 Task: Search one way flight ticket for 5 adults, 2 children, 1 infant in seat and 2 infants on lap in economy from El Paso: El Paso International Airport to Evansville: Evansville Regional Airport on 8-3-2023. Number of bags: 6 checked bags. Price is upto 55000. Outbound departure time preference is 15:15.
Action: Mouse moved to (348, 137)
Screenshot: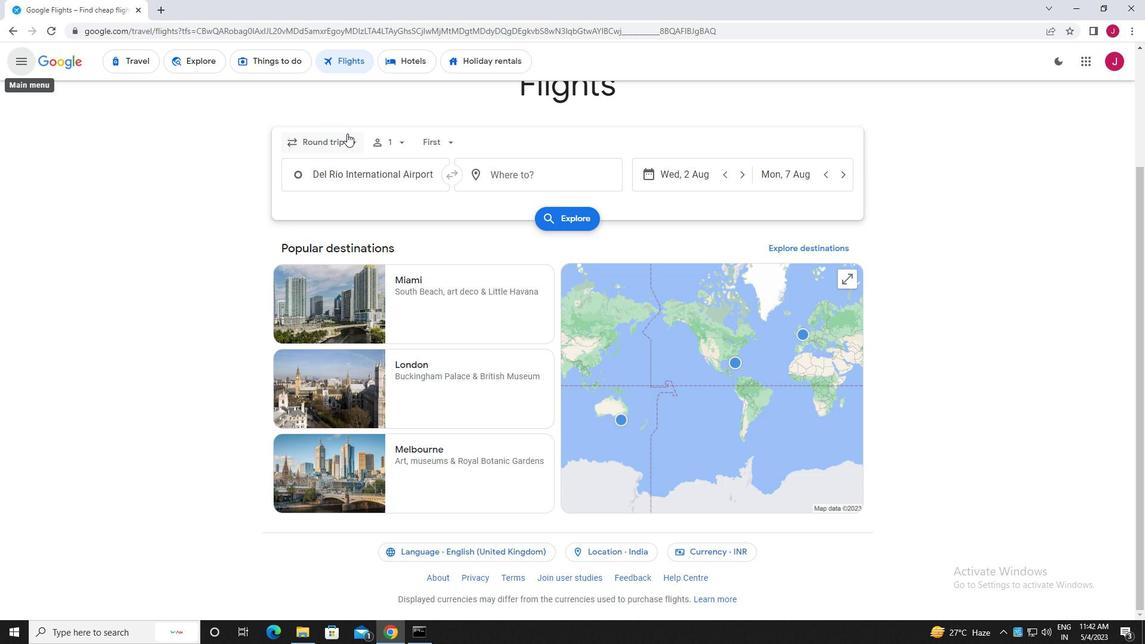 
Action: Mouse pressed left at (348, 137)
Screenshot: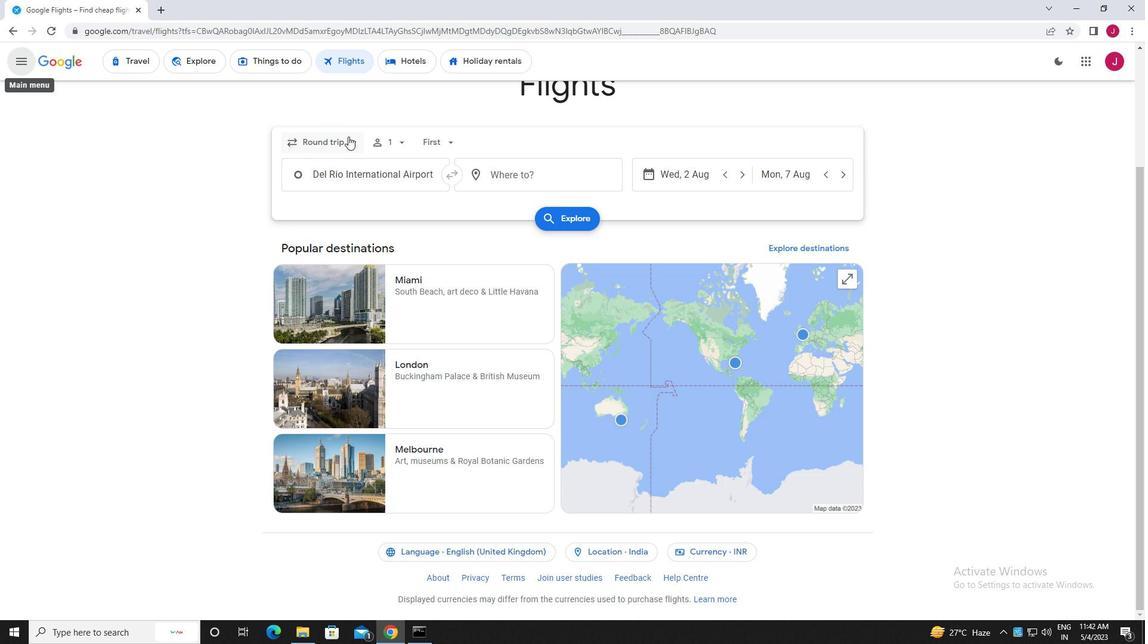 
Action: Mouse moved to (345, 195)
Screenshot: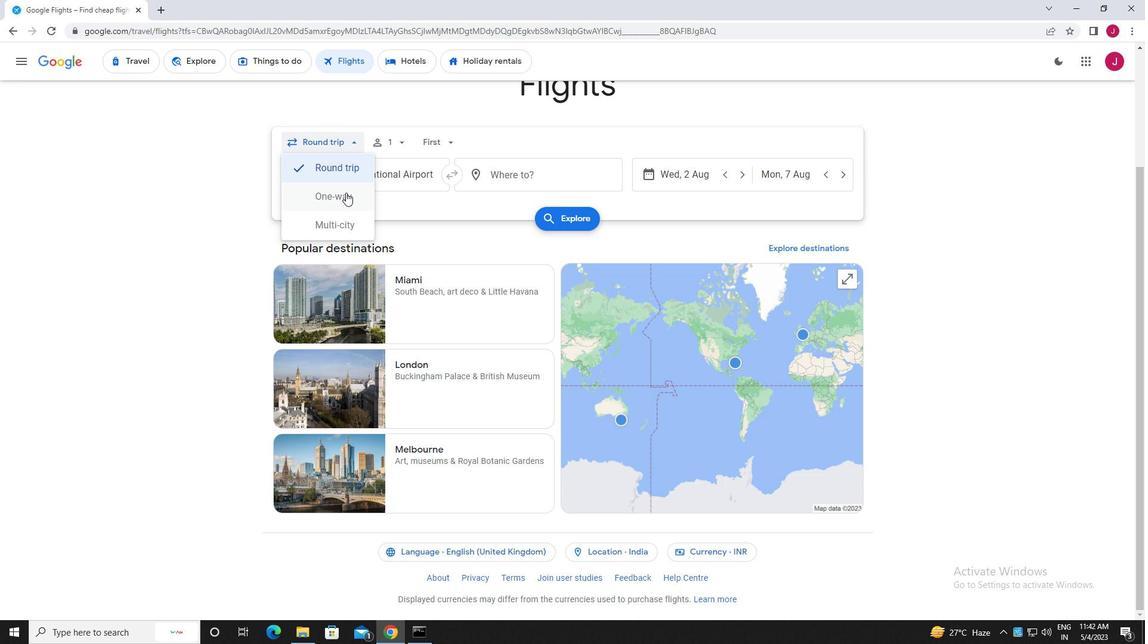 
Action: Mouse pressed left at (345, 195)
Screenshot: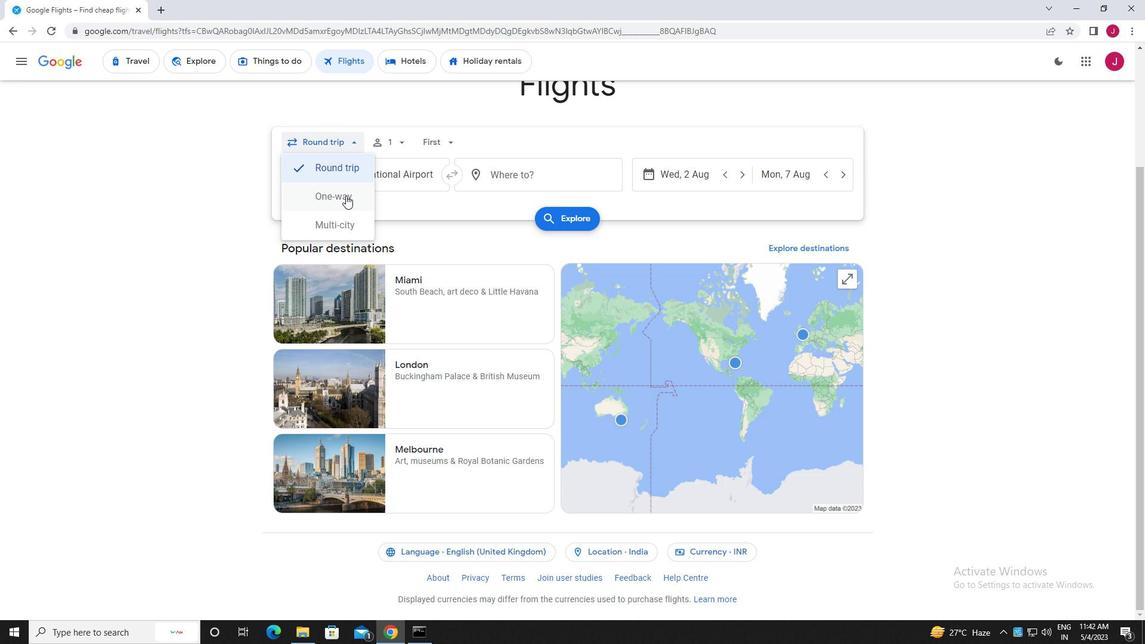 
Action: Mouse moved to (393, 141)
Screenshot: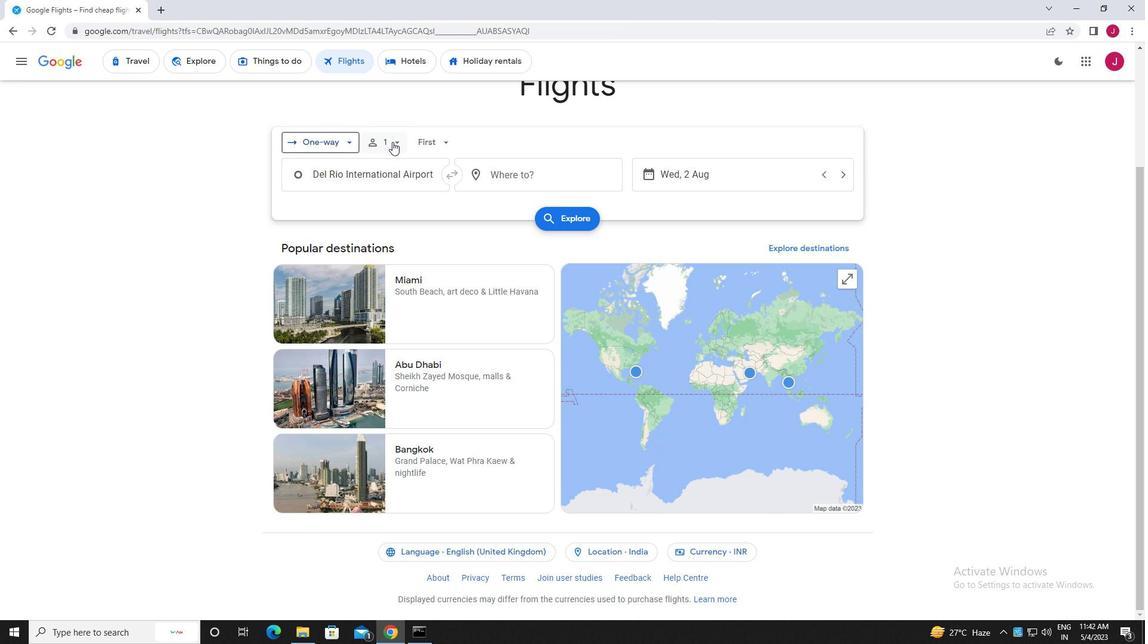 
Action: Mouse pressed left at (393, 141)
Screenshot: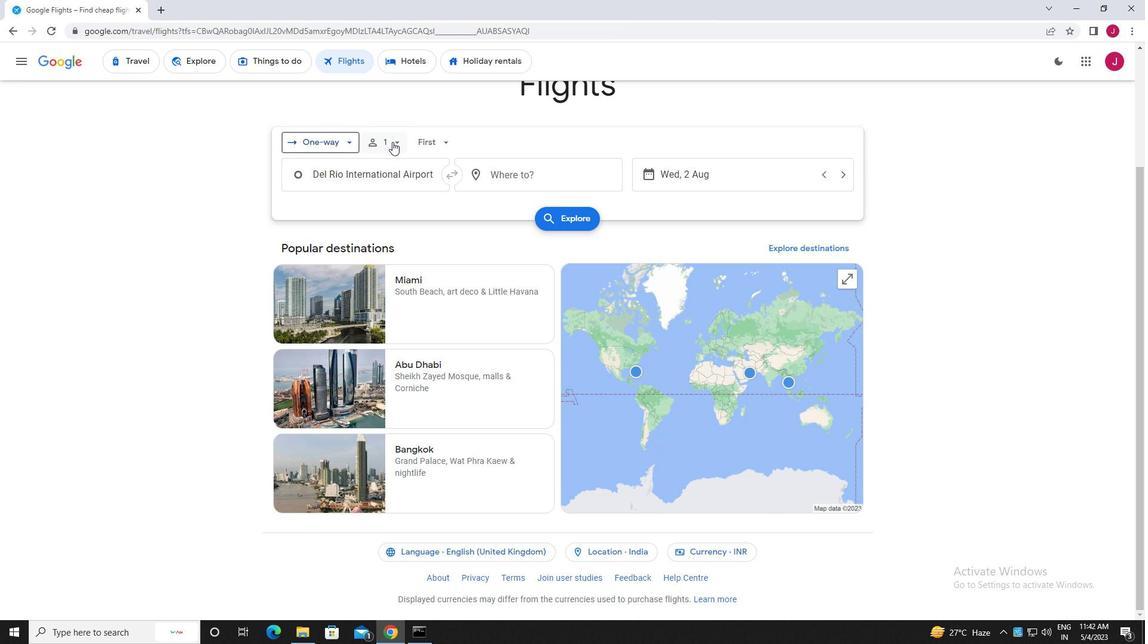 
Action: Mouse moved to (486, 172)
Screenshot: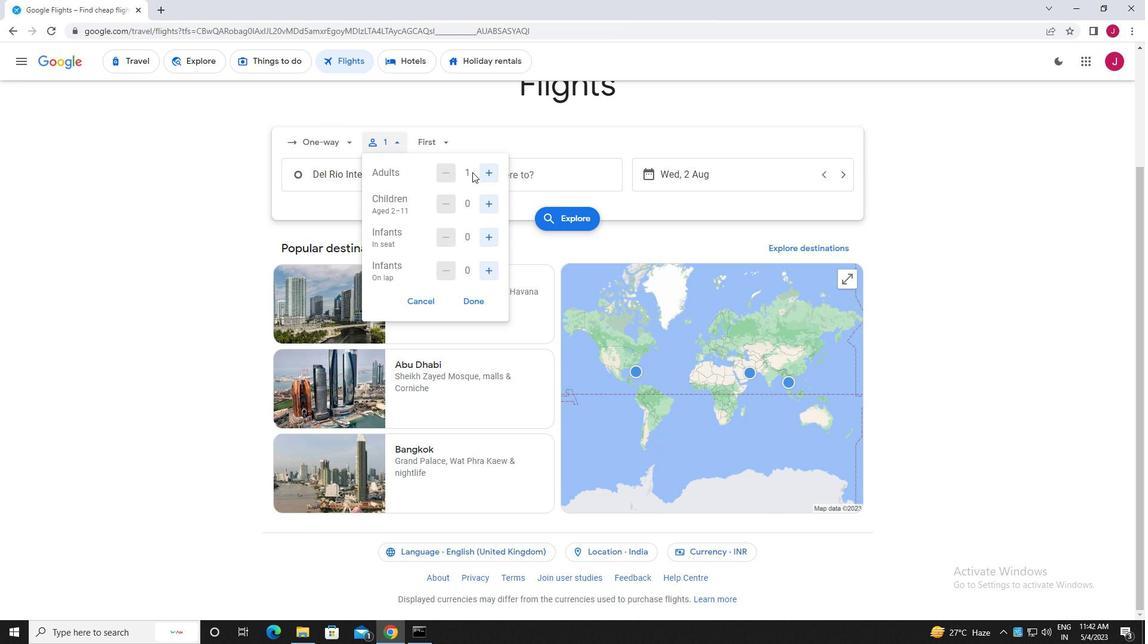 
Action: Mouse pressed left at (486, 172)
Screenshot: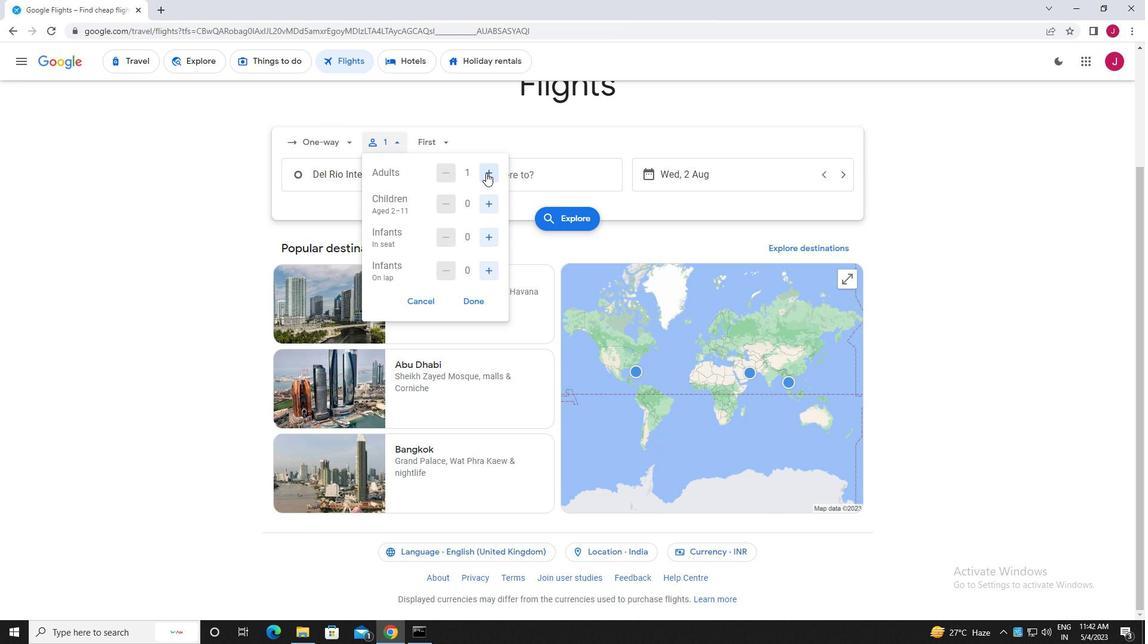 
Action: Mouse moved to (486, 172)
Screenshot: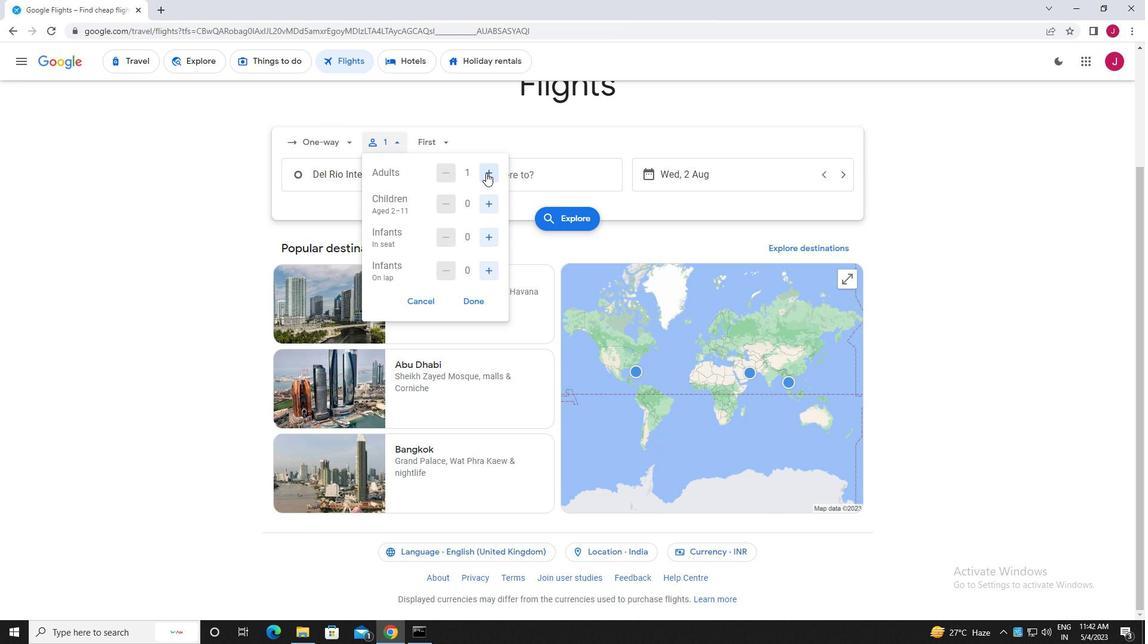 
Action: Mouse pressed left at (486, 172)
Screenshot: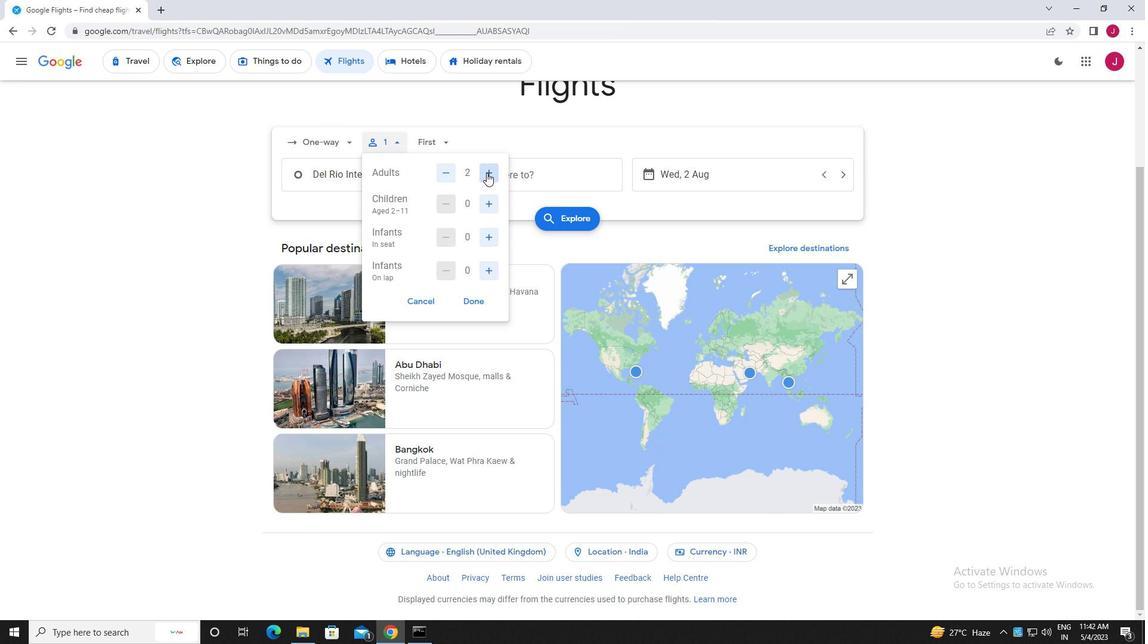 
Action: Mouse pressed left at (486, 172)
Screenshot: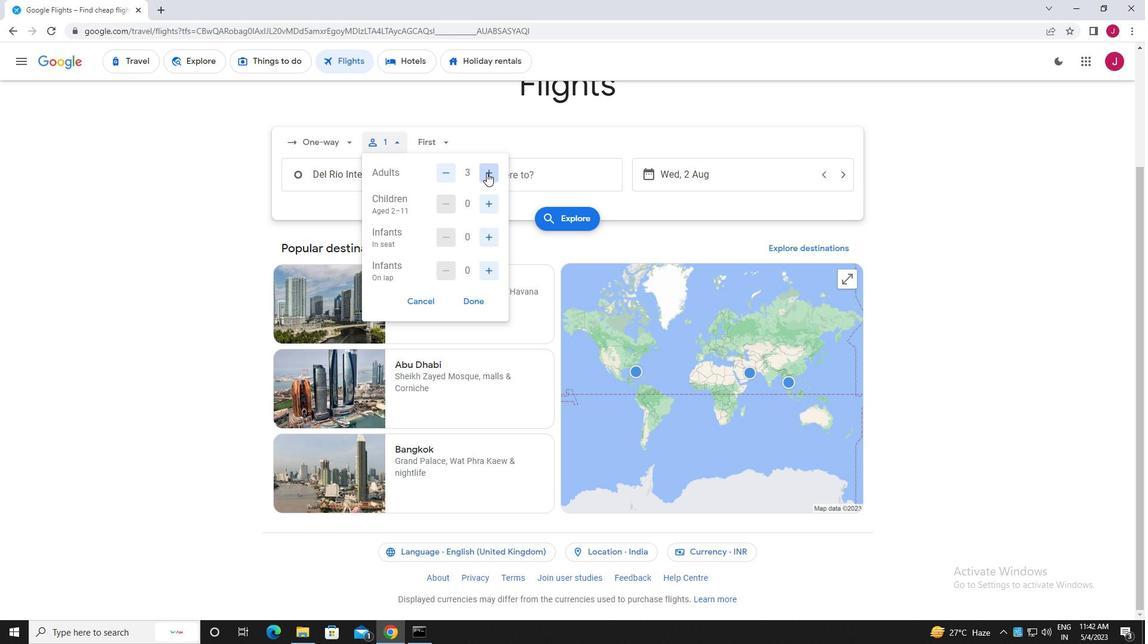 
Action: Mouse pressed left at (486, 172)
Screenshot: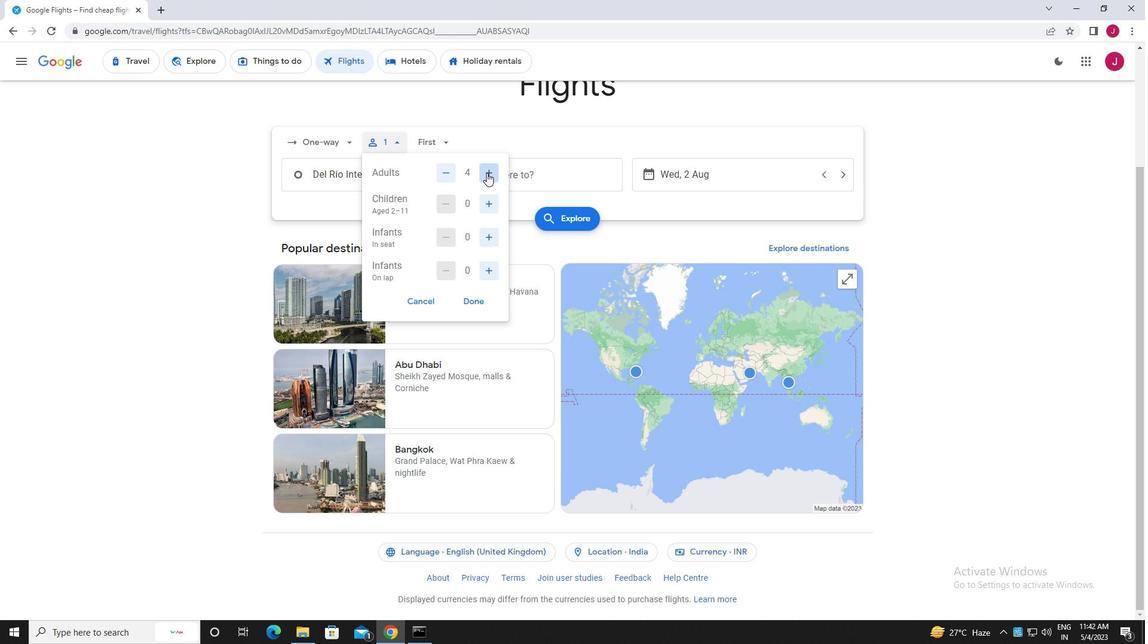 
Action: Mouse moved to (485, 204)
Screenshot: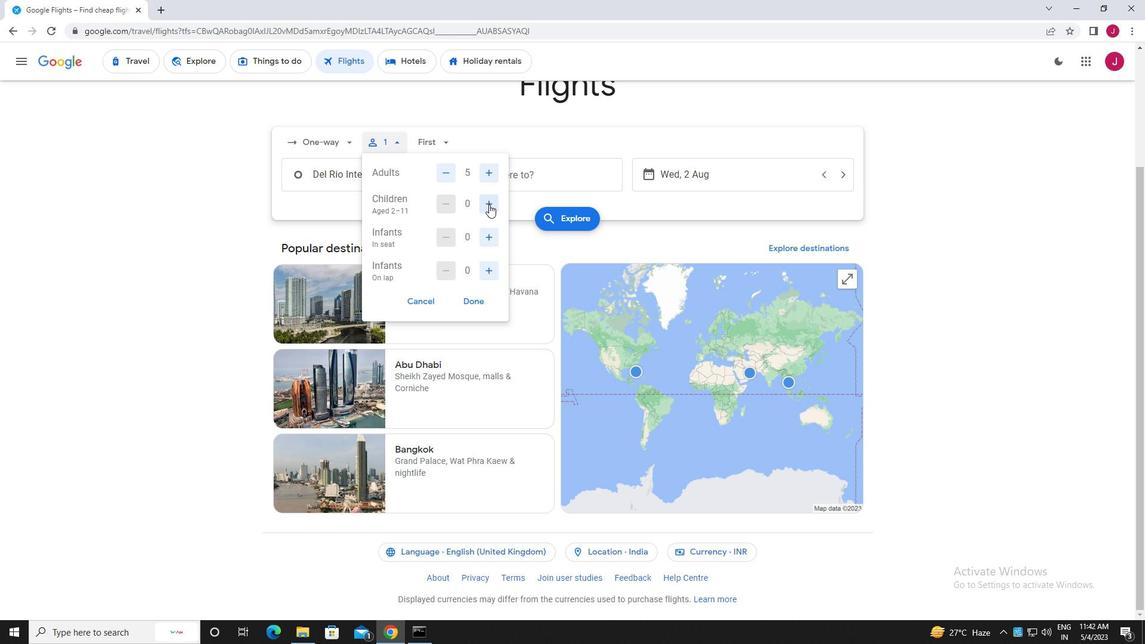 
Action: Mouse pressed left at (485, 204)
Screenshot: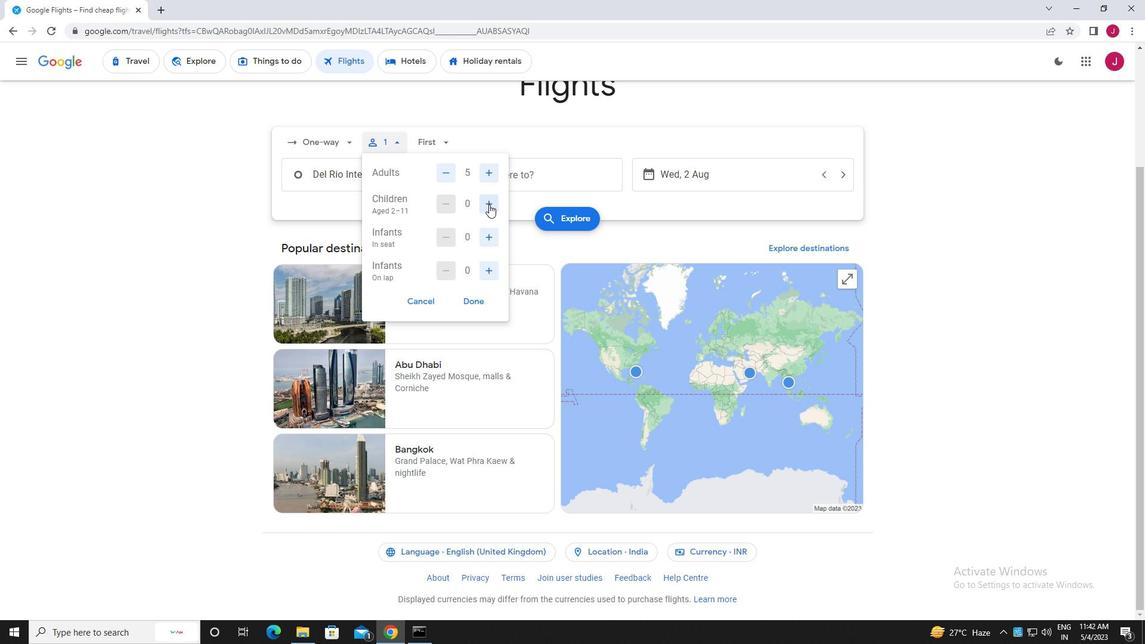 
Action: Mouse pressed left at (485, 204)
Screenshot: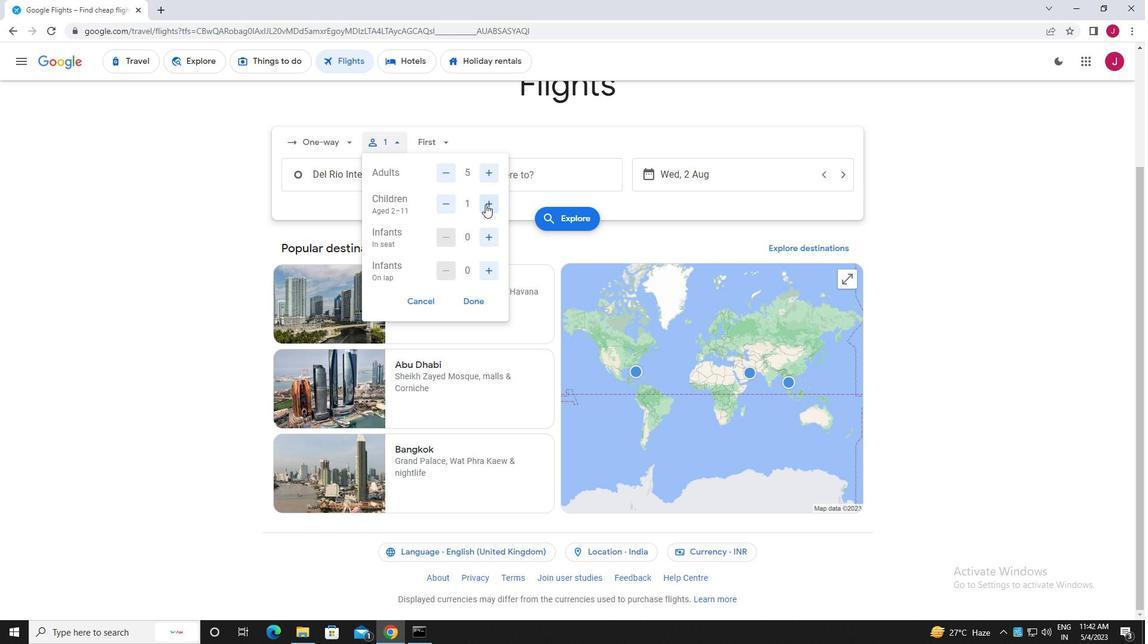 
Action: Mouse moved to (490, 239)
Screenshot: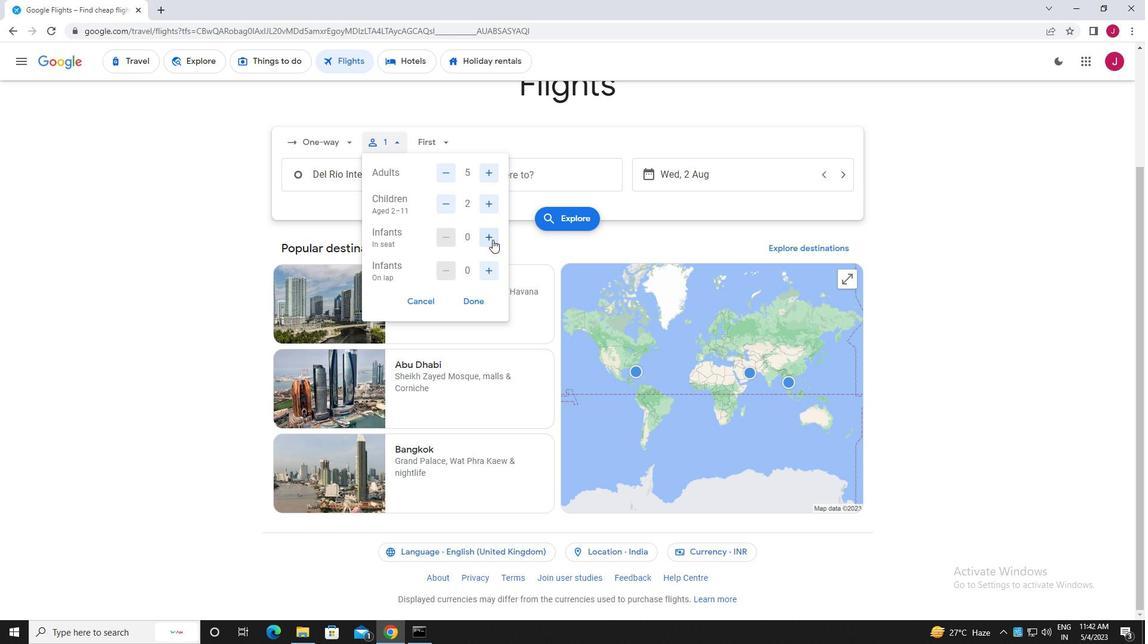 
Action: Mouse pressed left at (490, 239)
Screenshot: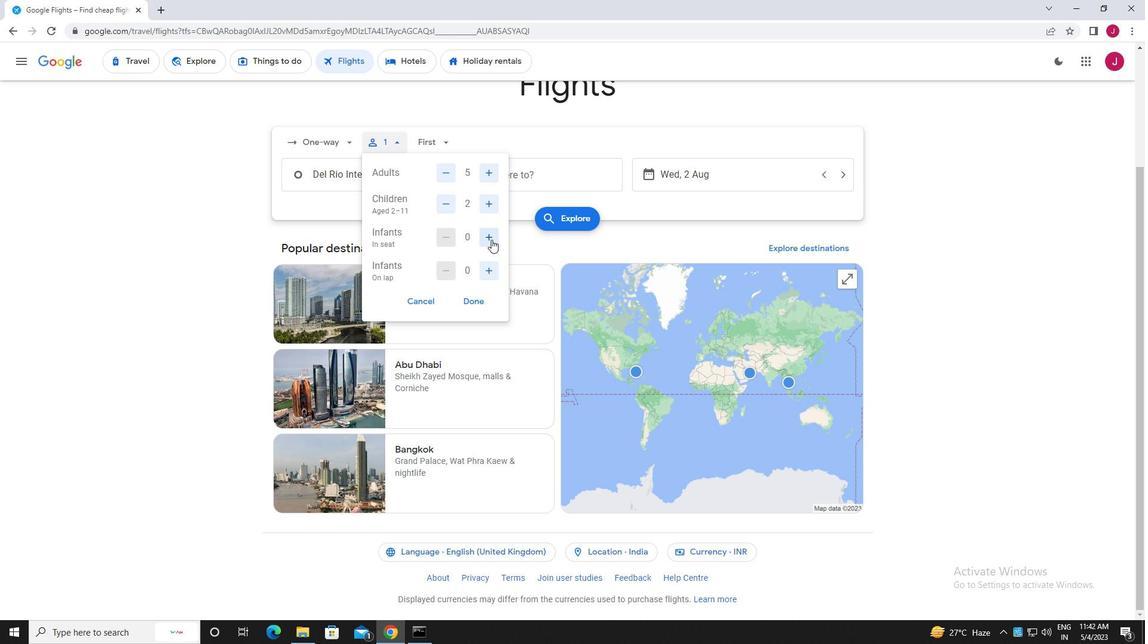 
Action: Mouse moved to (486, 267)
Screenshot: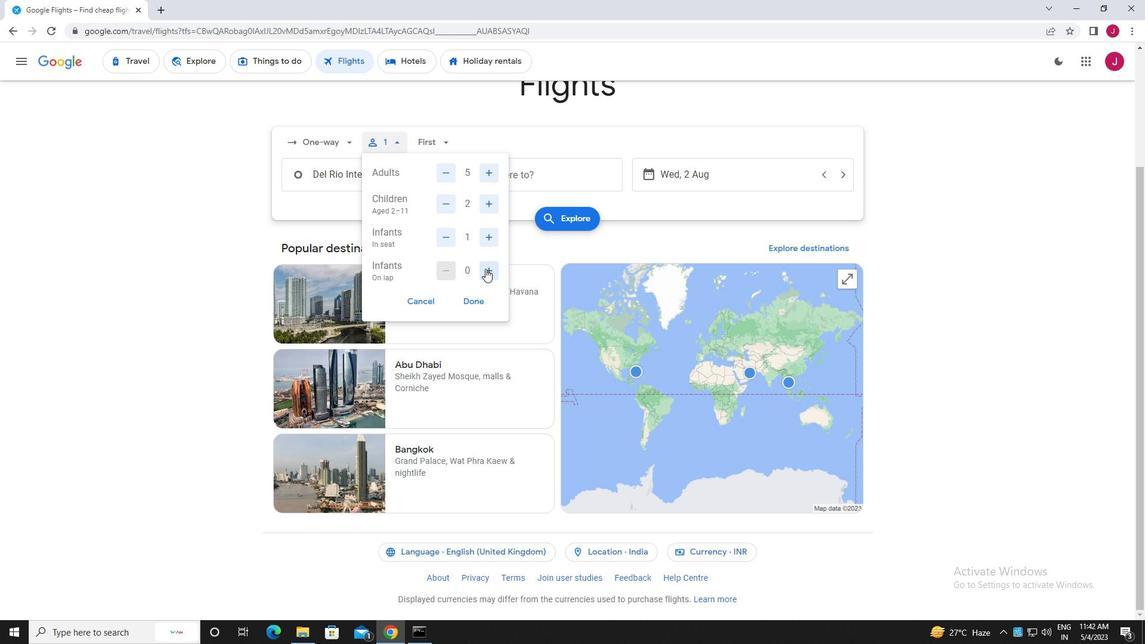 
Action: Mouse pressed left at (486, 267)
Screenshot: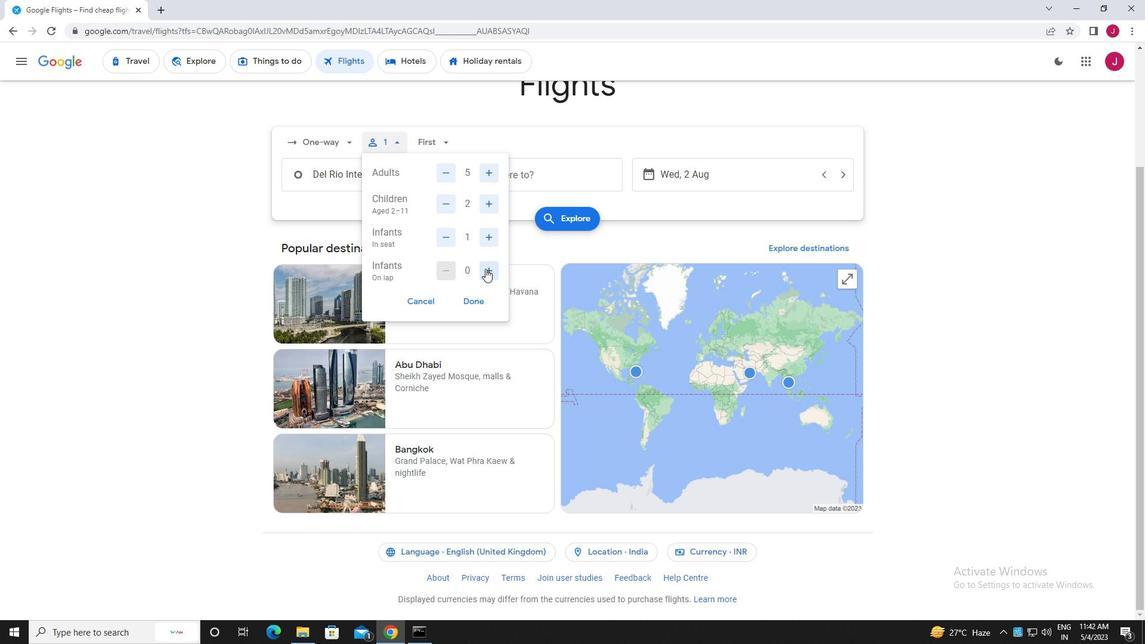 
Action: Mouse moved to (487, 267)
Screenshot: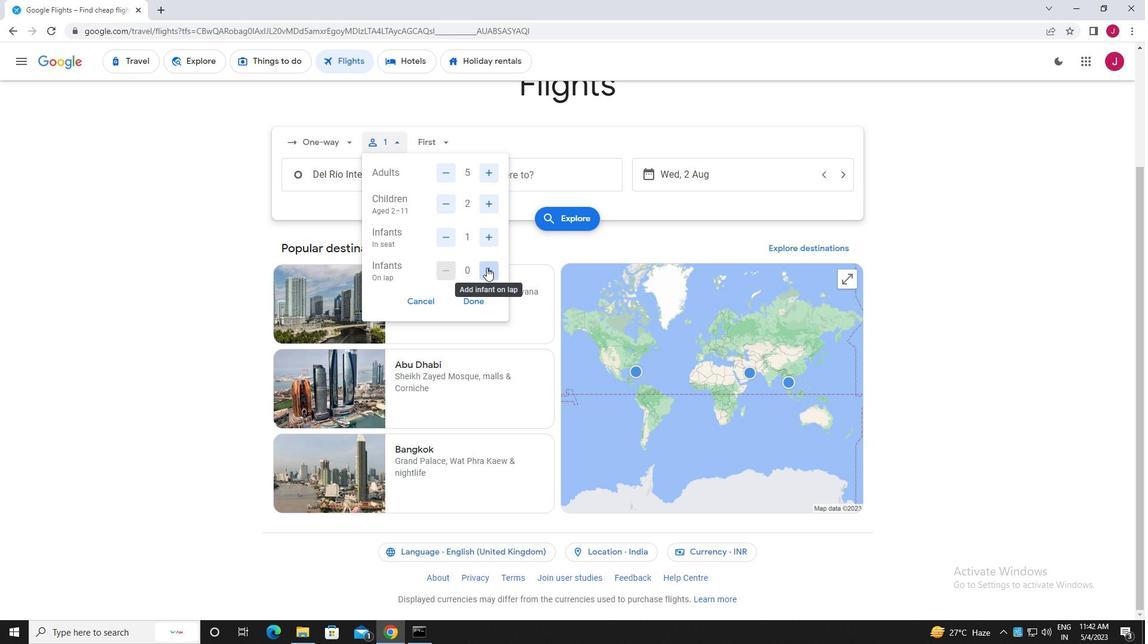 
Action: Mouse pressed left at (487, 267)
Screenshot: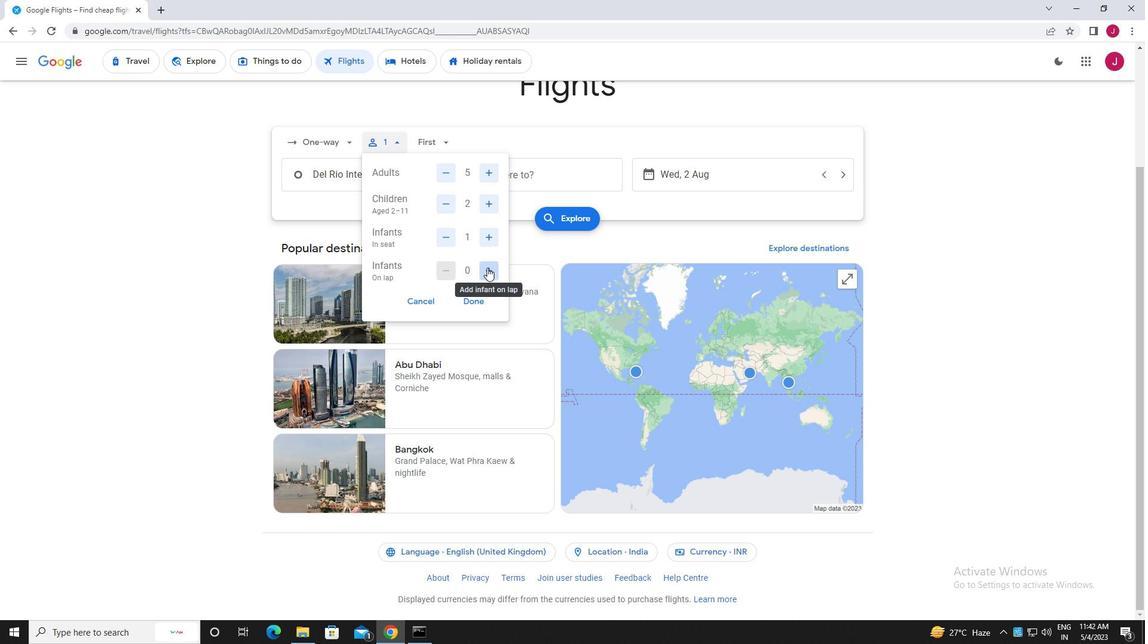 
Action: Mouse moved to (446, 265)
Screenshot: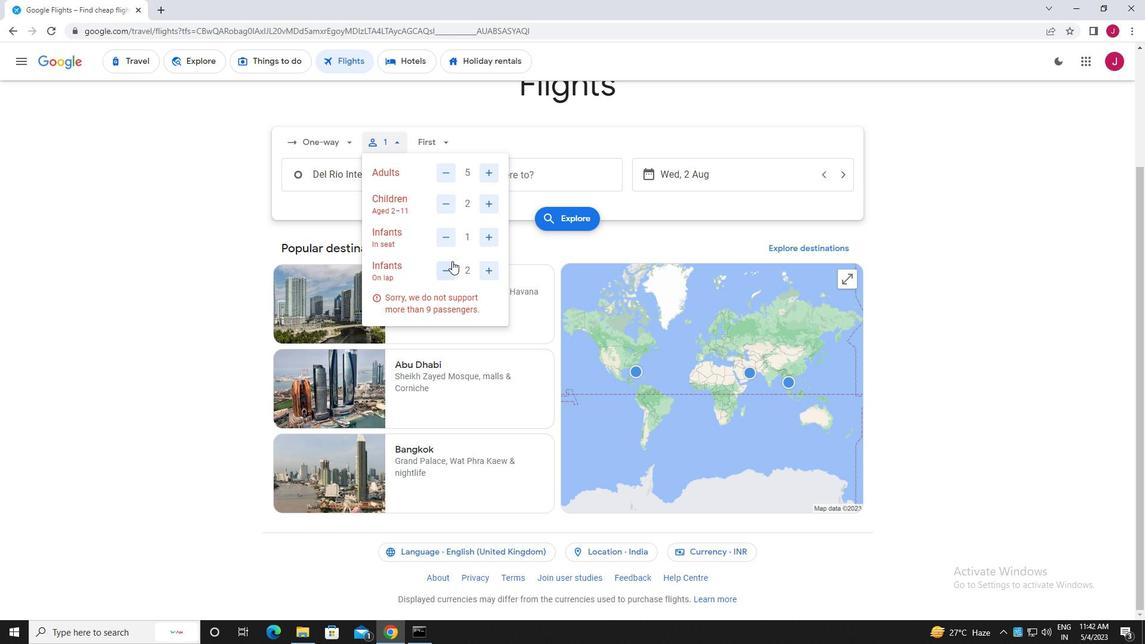 
Action: Mouse pressed left at (446, 265)
Screenshot: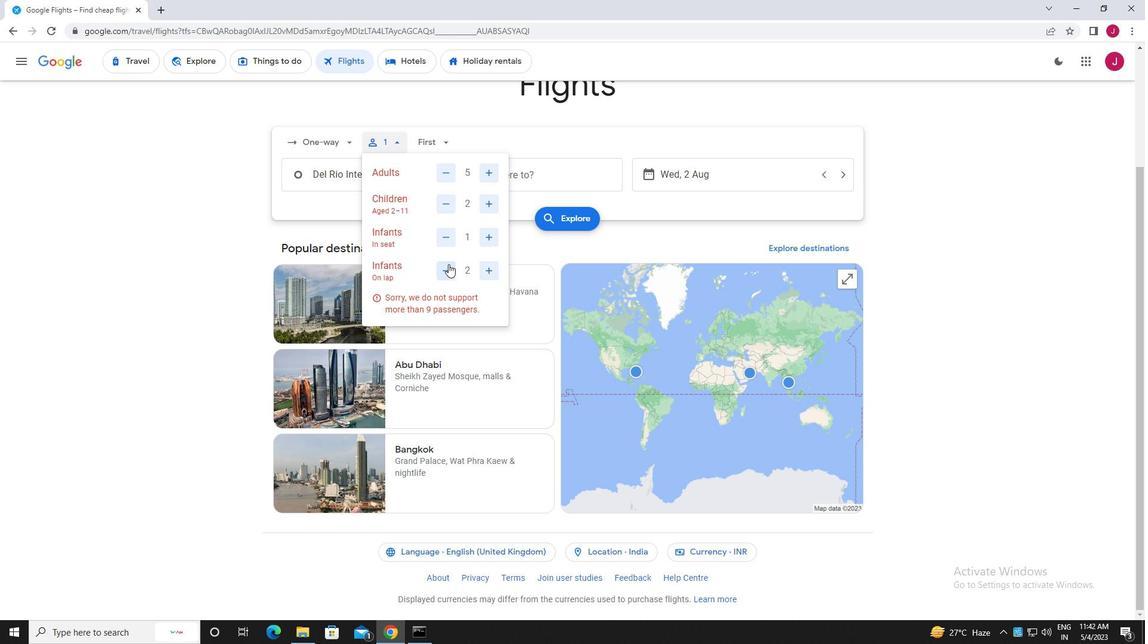 
Action: Mouse moved to (470, 301)
Screenshot: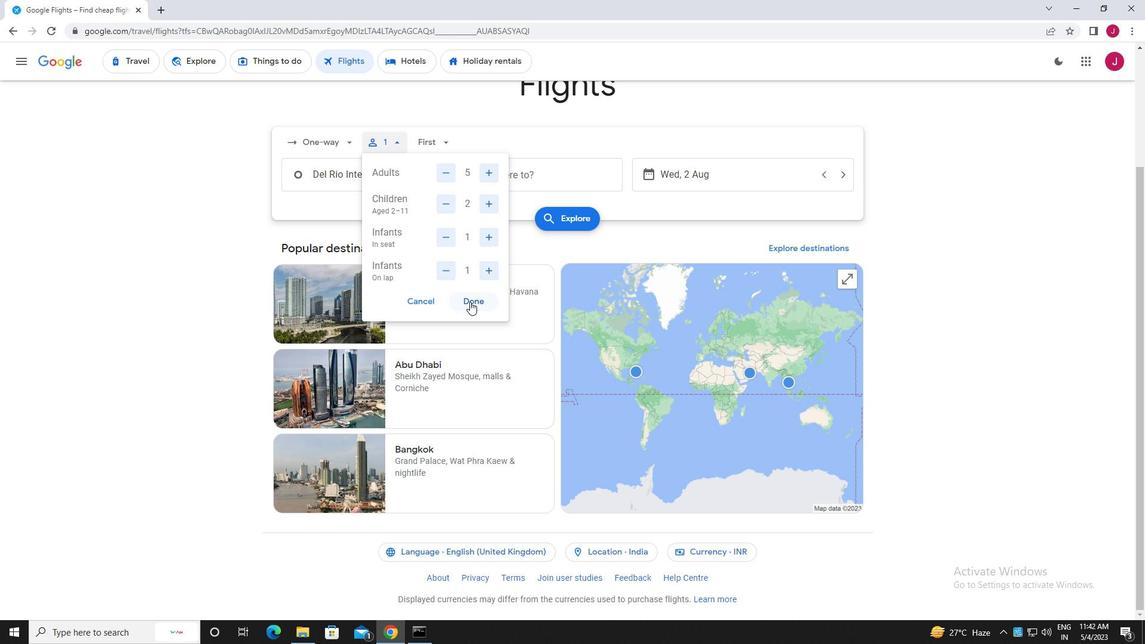 
Action: Mouse pressed left at (470, 301)
Screenshot: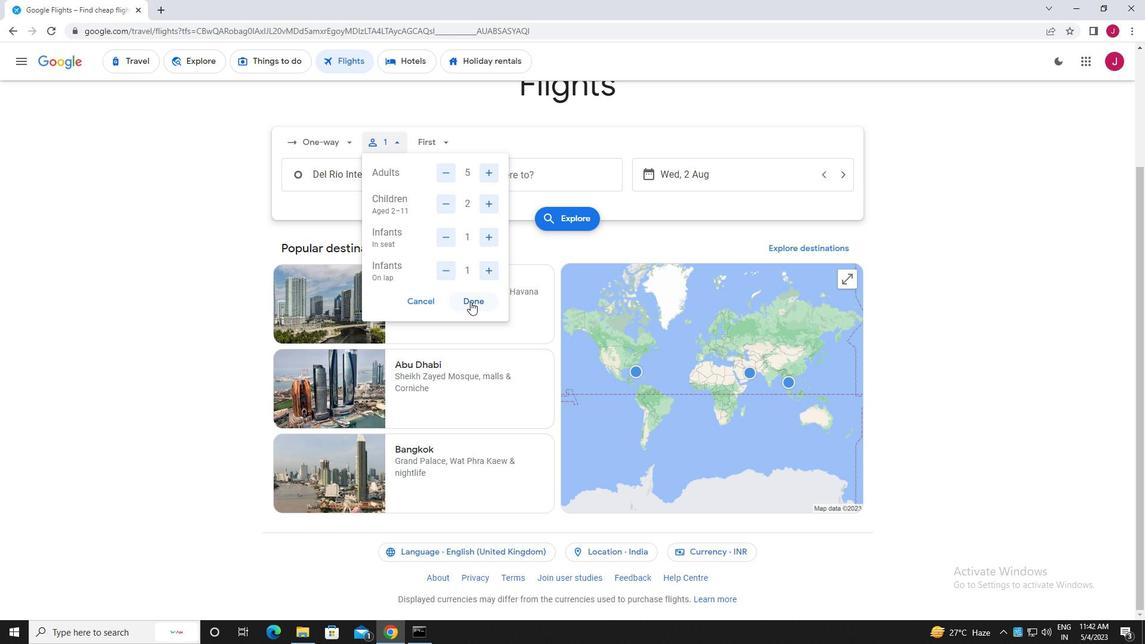 
Action: Mouse moved to (439, 138)
Screenshot: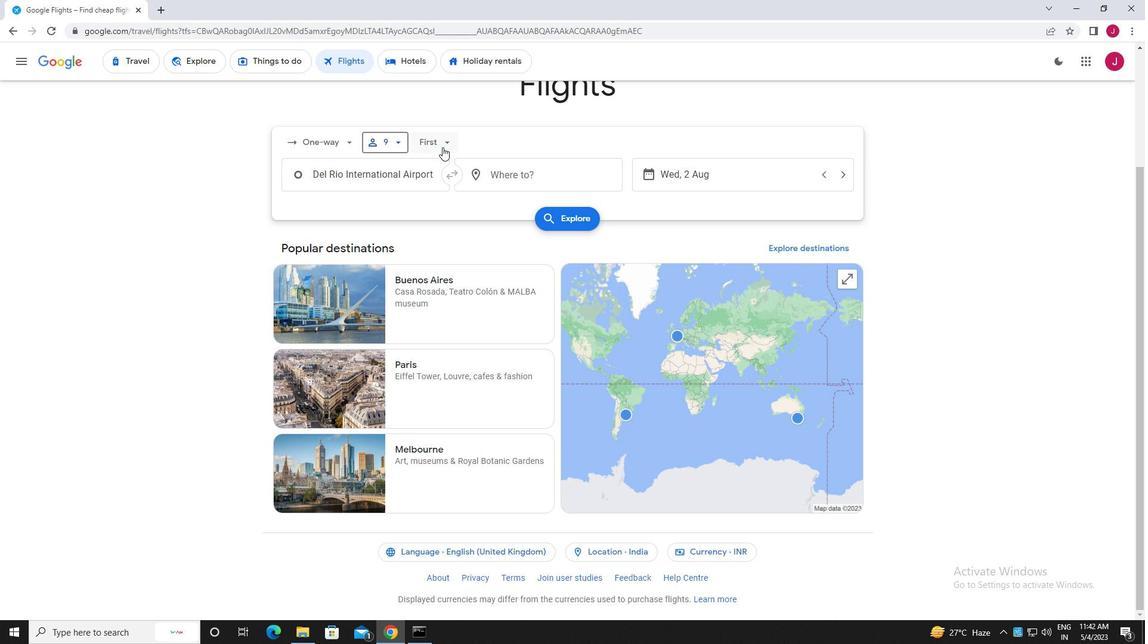 
Action: Mouse pressed left at (439, 138)
Screenshot: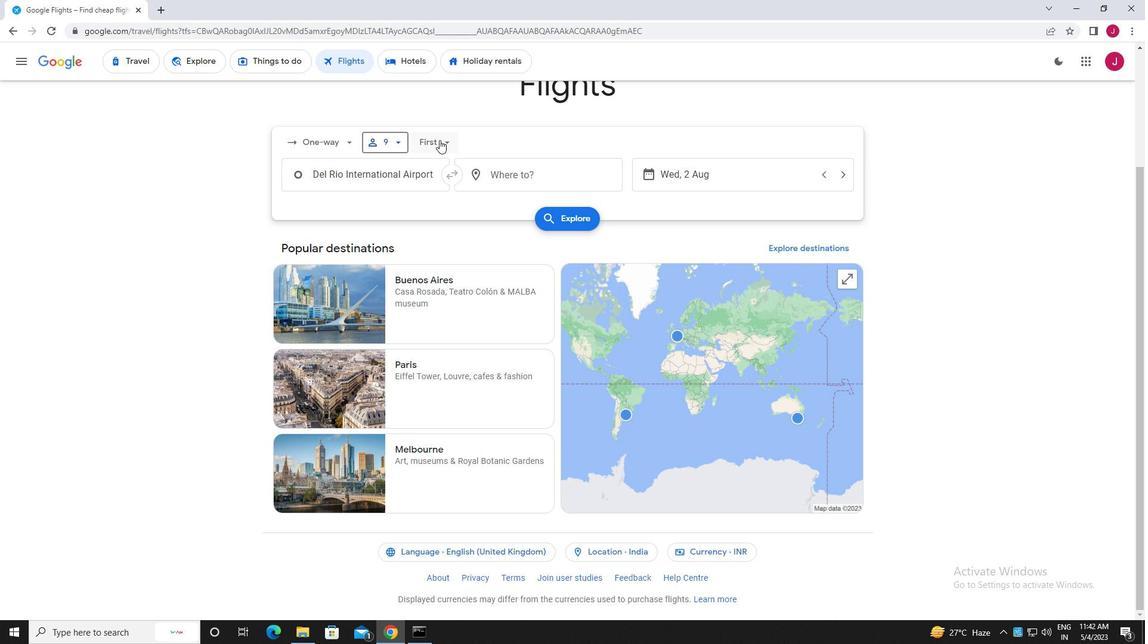 
Action: Mouse moved to (461, 166)
Screenshot: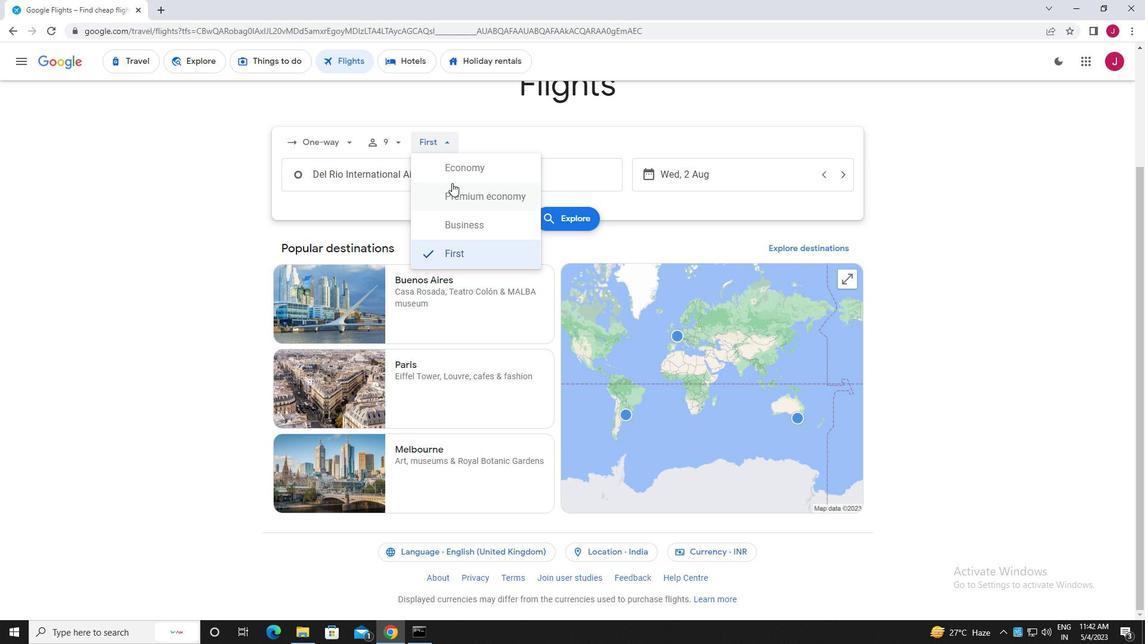 
Action: Mouse pressed left at (461, 166)
Screenshot: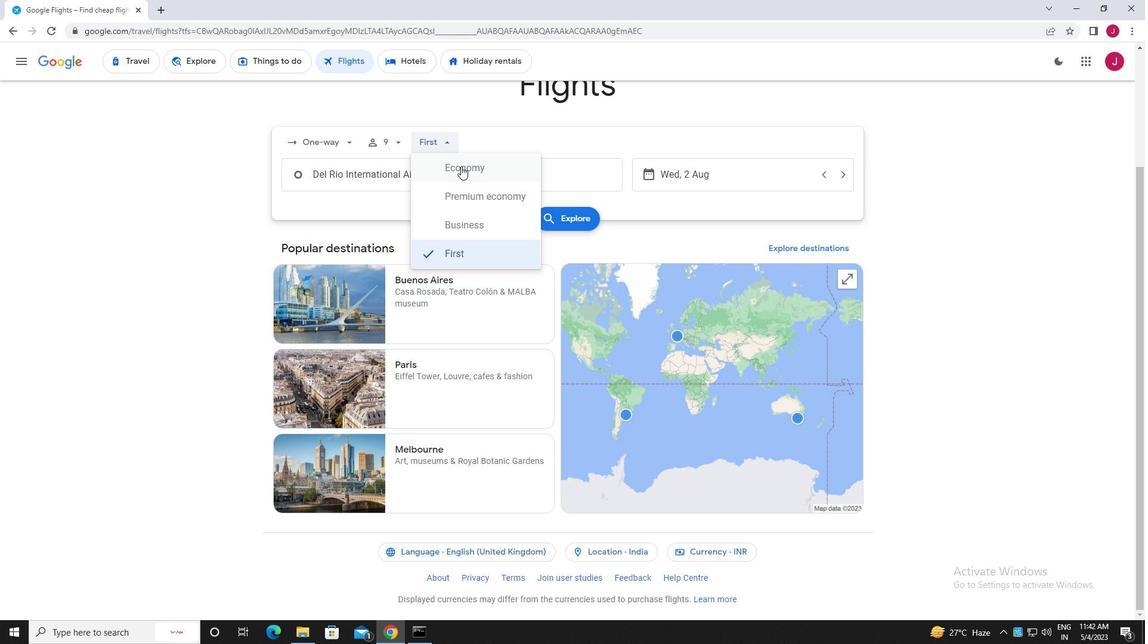 
Action: Mouse moved to (411, 174)
Screenshot: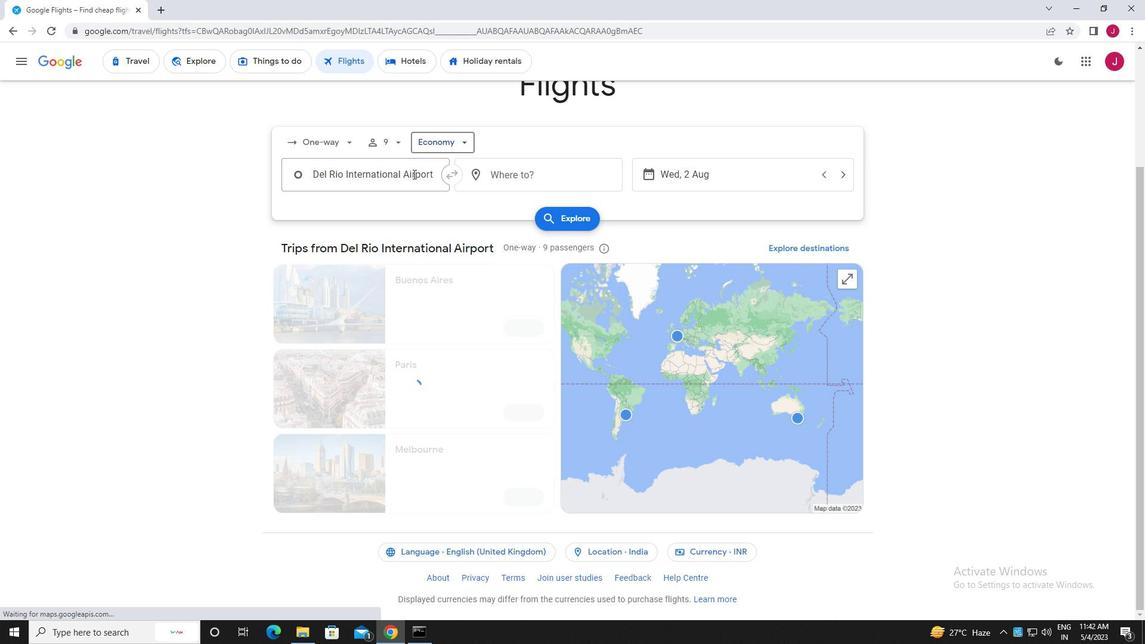 
Action: Mouse pressed left at (411, 174)
Screenshot: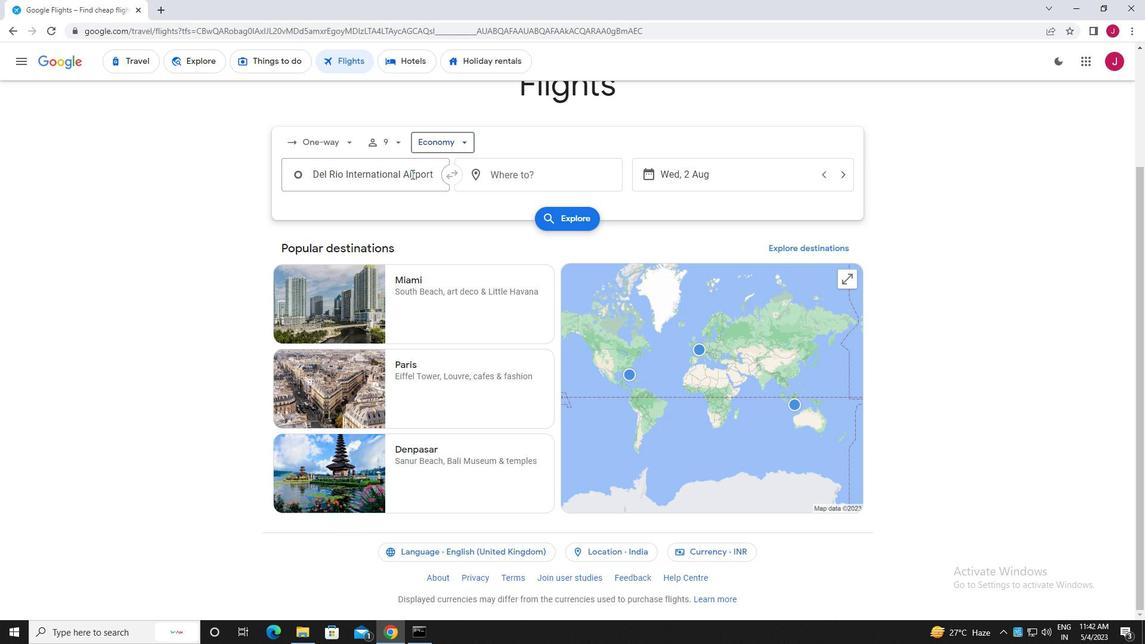 
Action: Mouse moved to (411, 174)
Screenshot: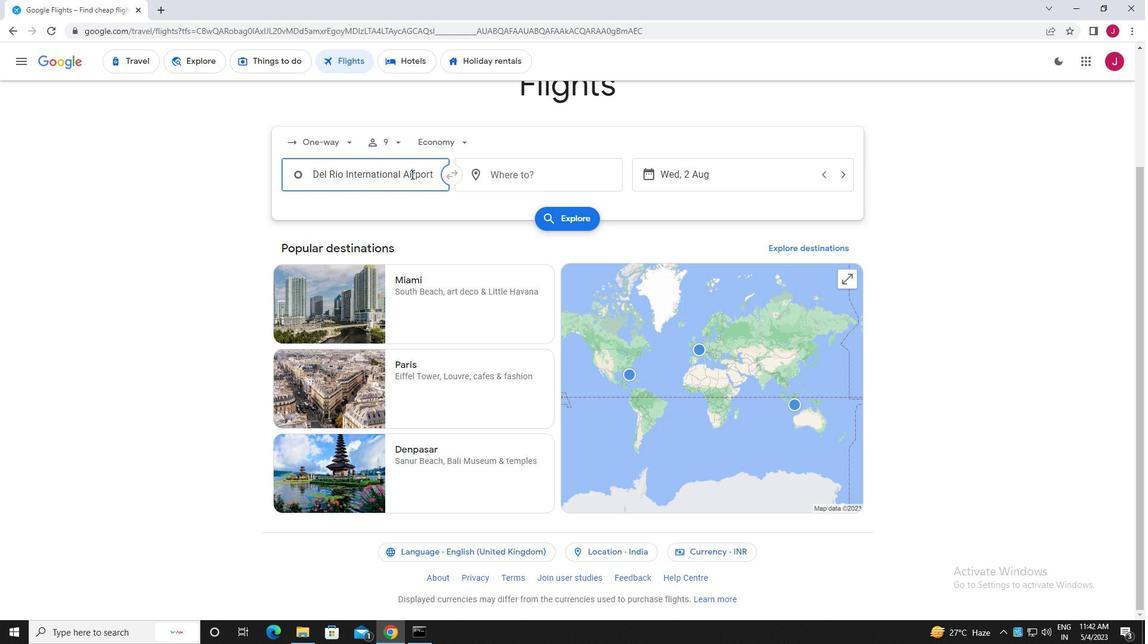 
Action: Key pressed ei<Key.space>paso
Screenshot: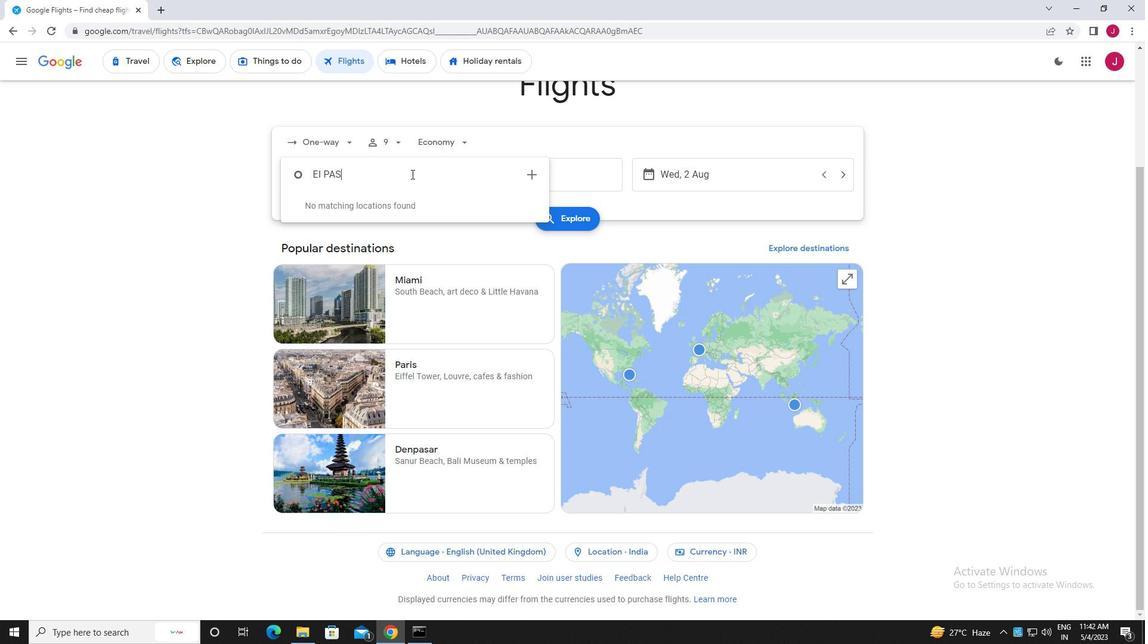 
Action: Mouse moved to (422, 229)
Screenshot: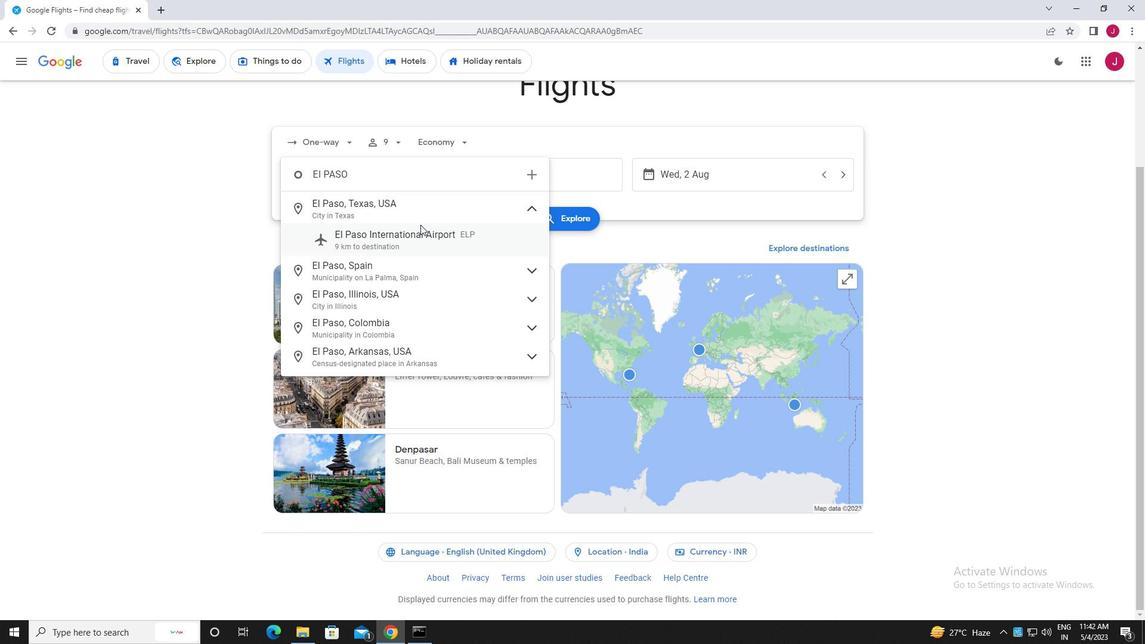 
Action: Mouse pressed left at (422, 229)
Screenshot: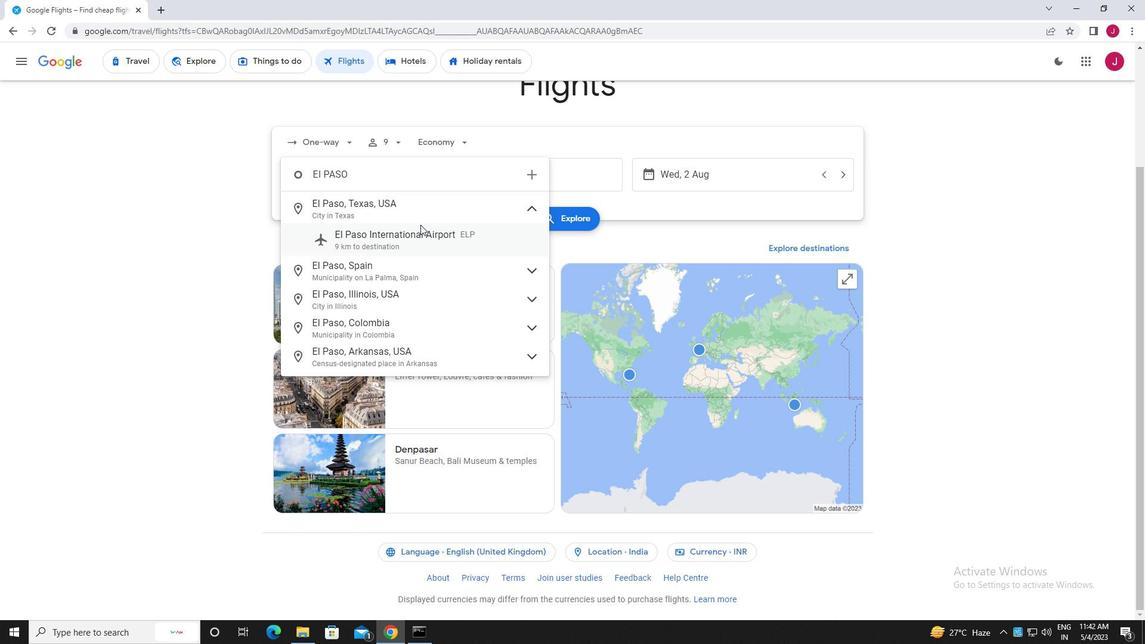 
Action: Mouse moved to (524, 177)
Screenshot: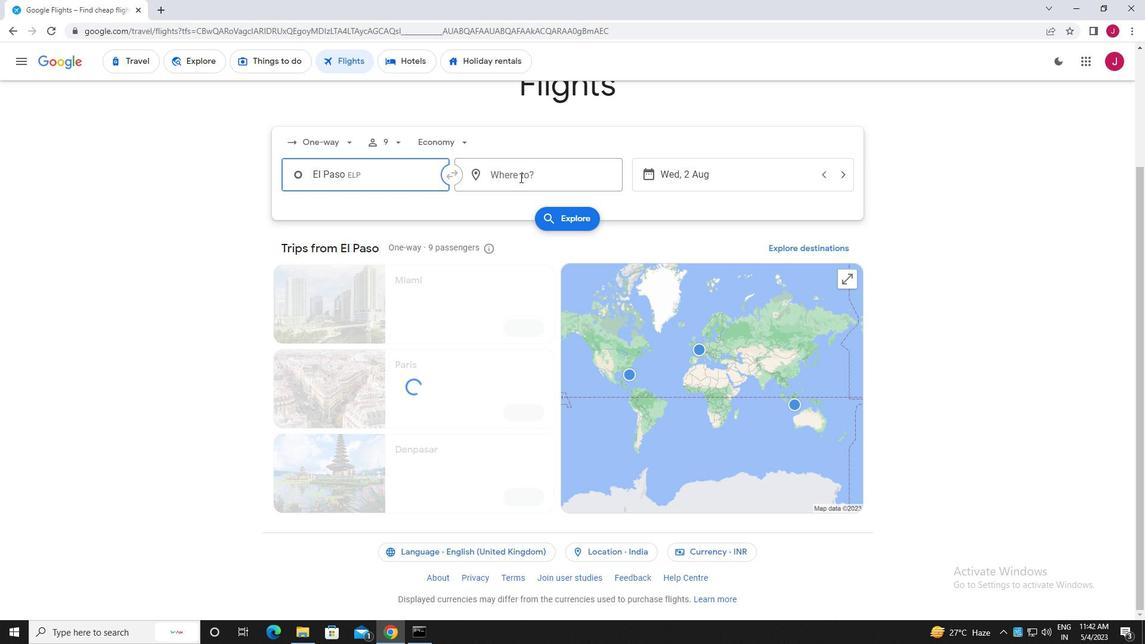
Action: Mouse pressed left at (524, 177)
Screenshot: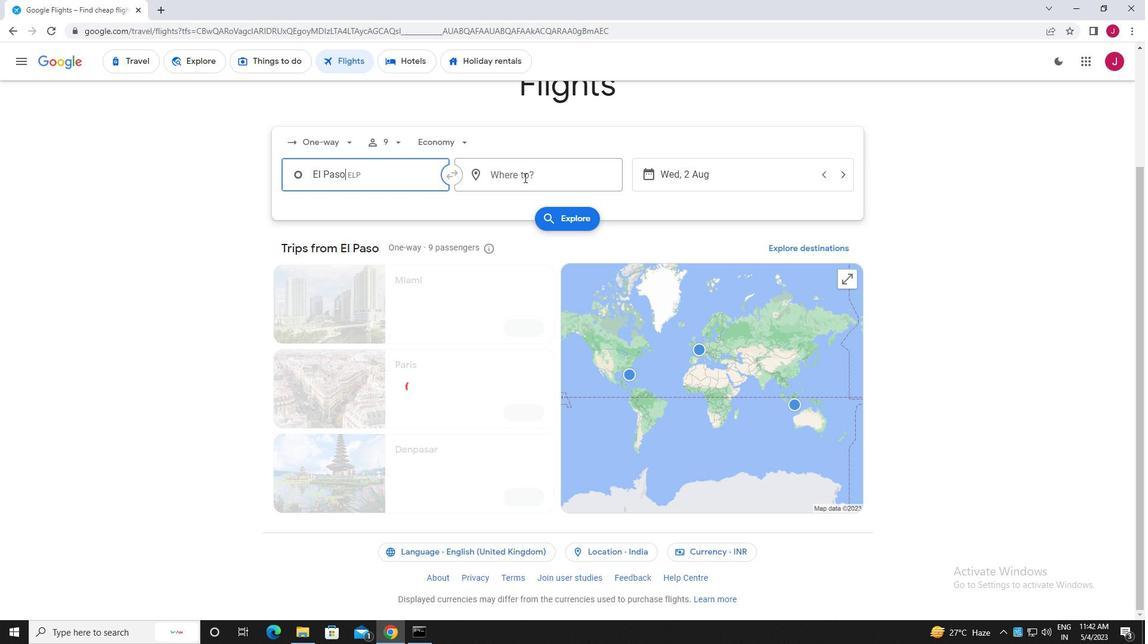 
Action: Mouse moved to (523, 177)
Screenshot: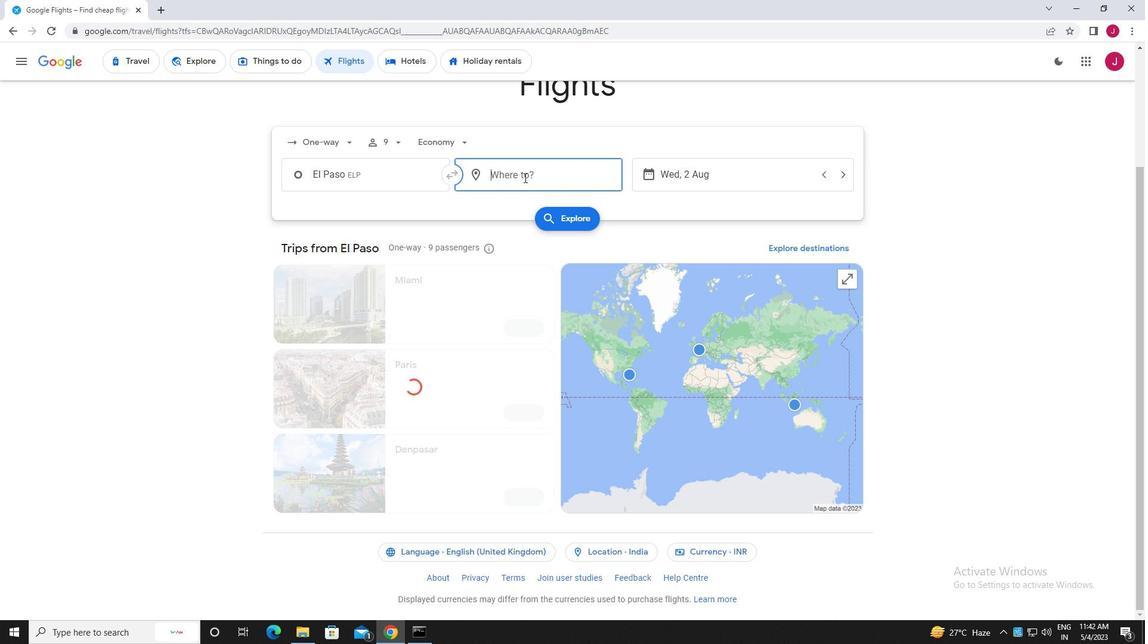 
Action: Key pressed evans
Screenshot: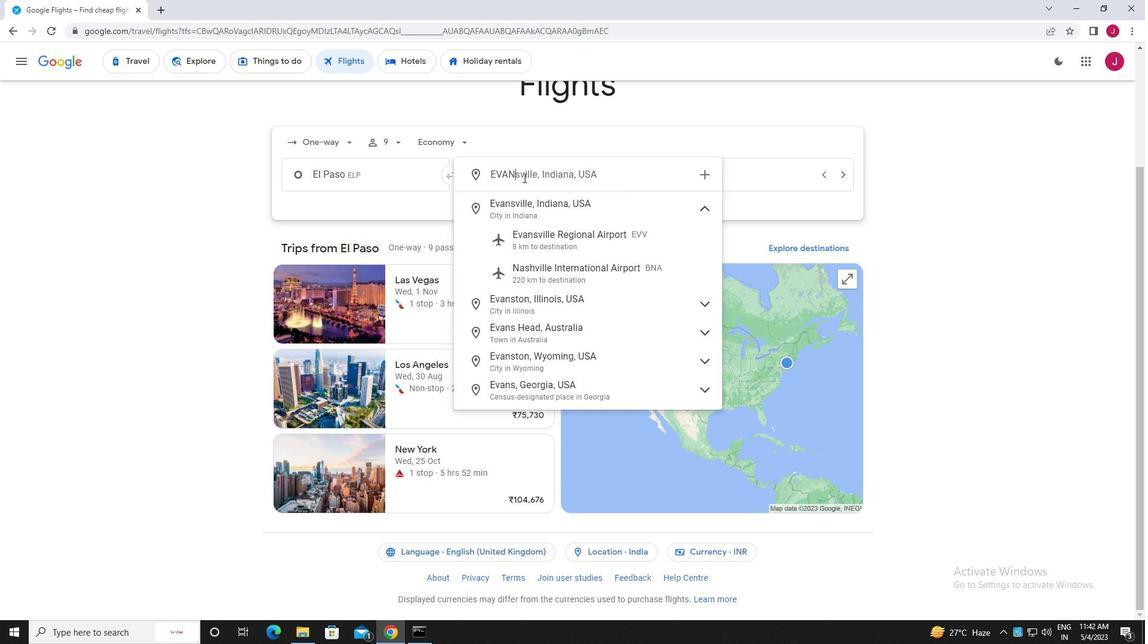 
Action: Mouse moved to (563, 231)
Screenshot: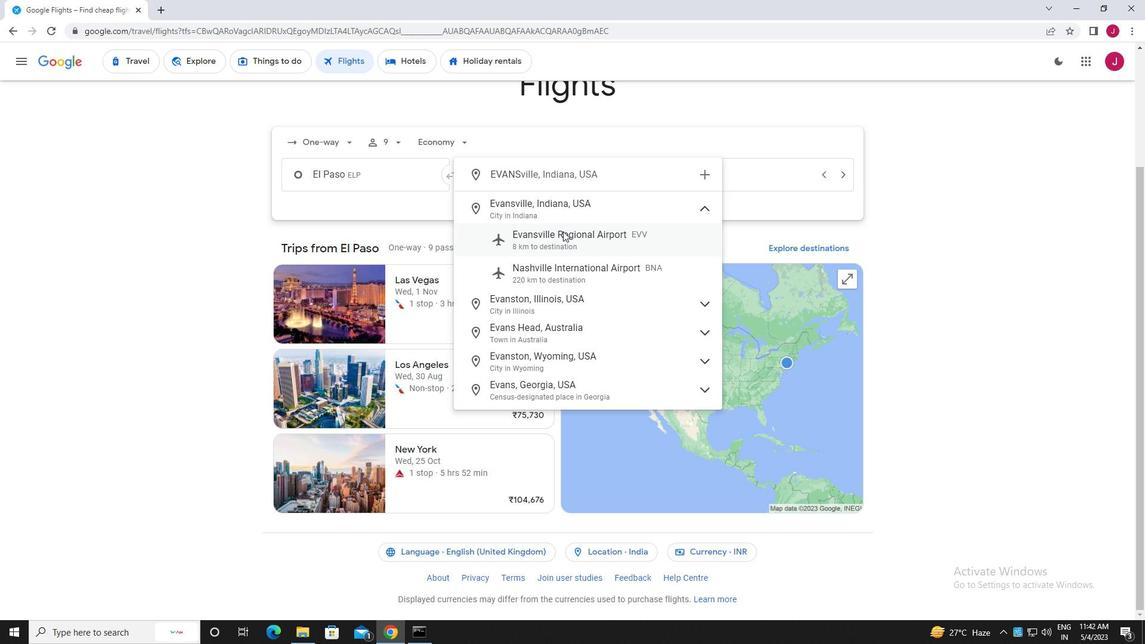 
Action: Mouse pressed left at (563, 231)
Screenshot: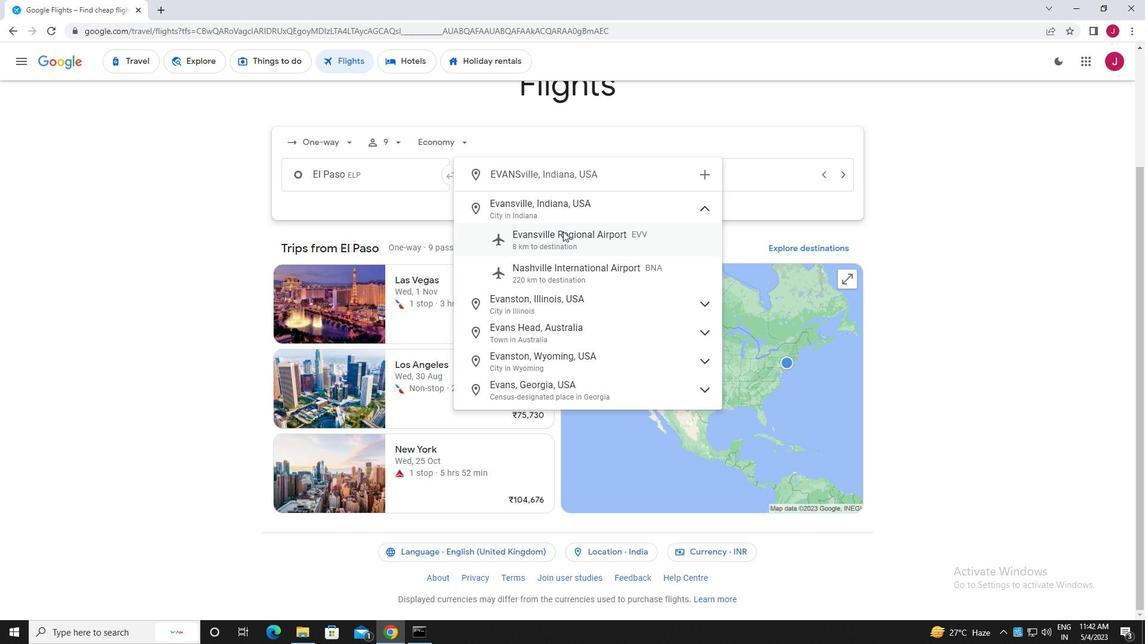 
Action: Mouse moved to (695, 181)
Screenshot: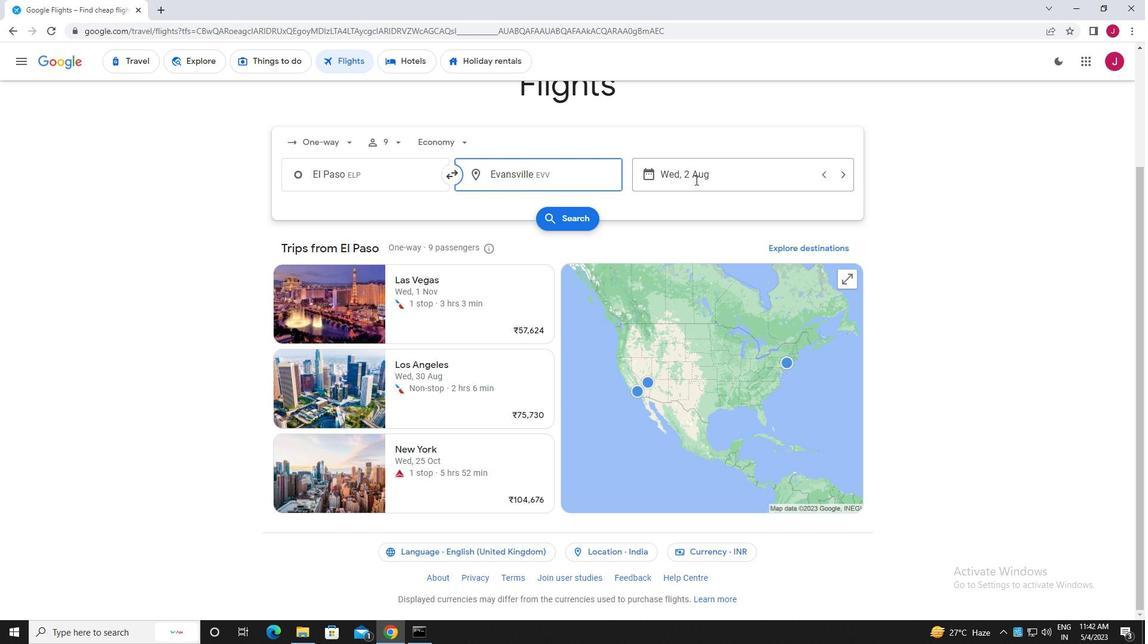 
Action: Mouse pressed left at (695, 181)
Screenshot: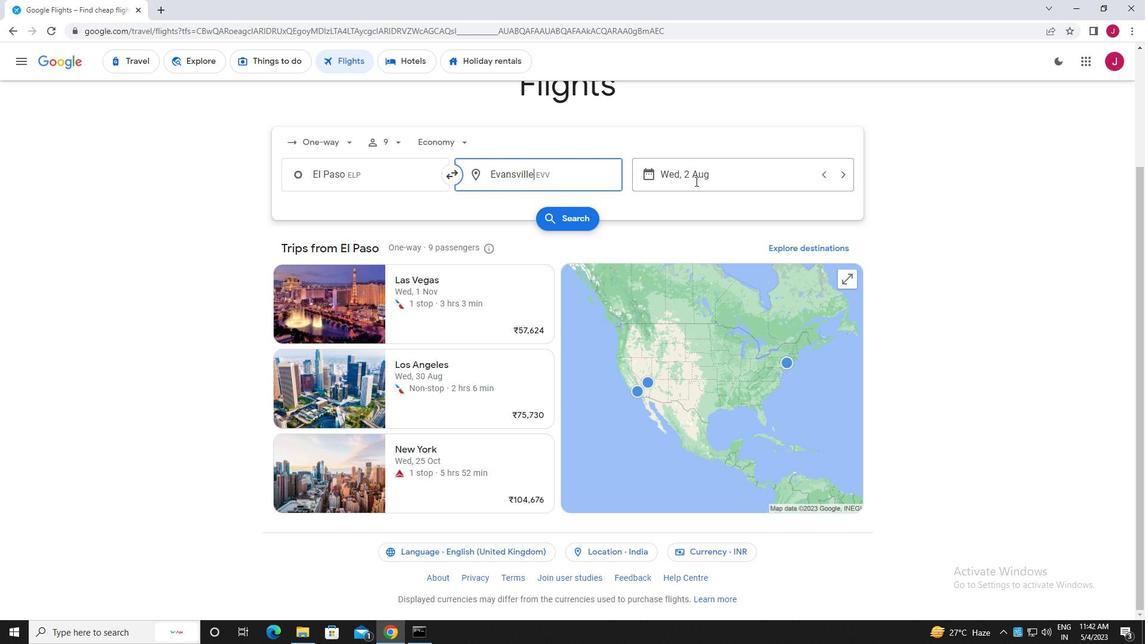 
Action: Mouse moved to (551, 267)
Screenshot: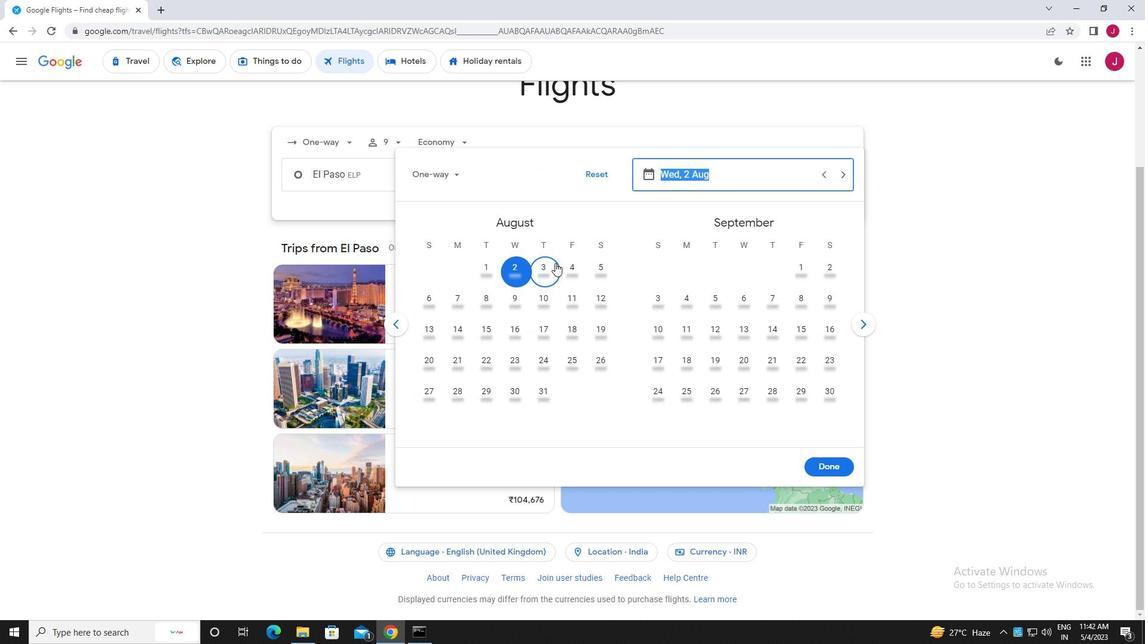 
Action: Mouse pressed left at (551, 267)
Screenshot: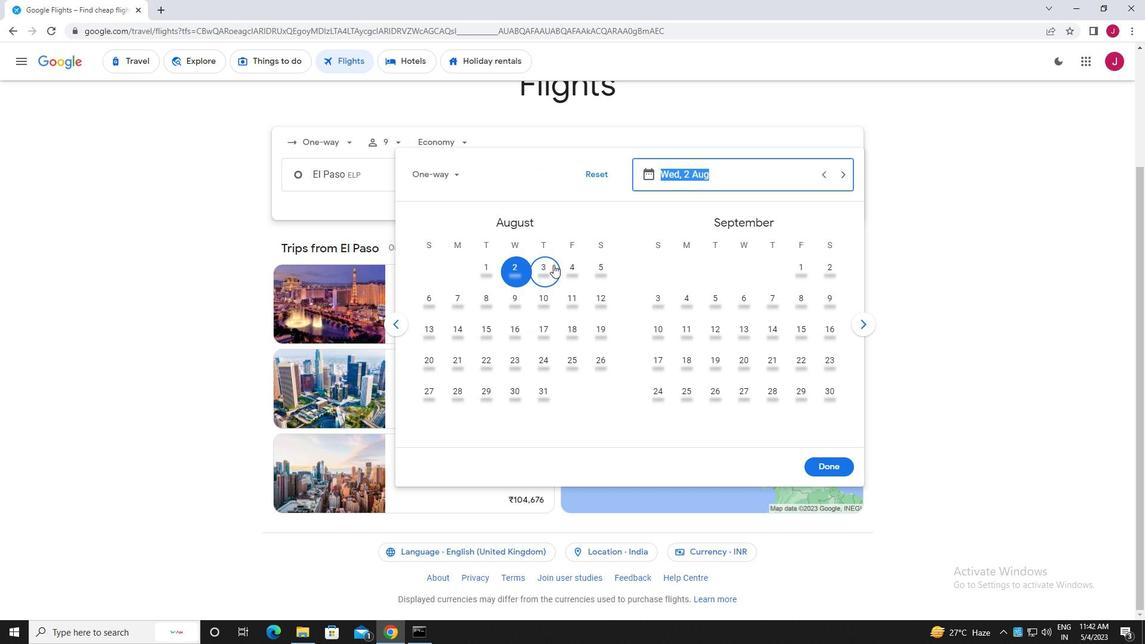 
Action: Mouse moved to (843, 466)
Screenshot: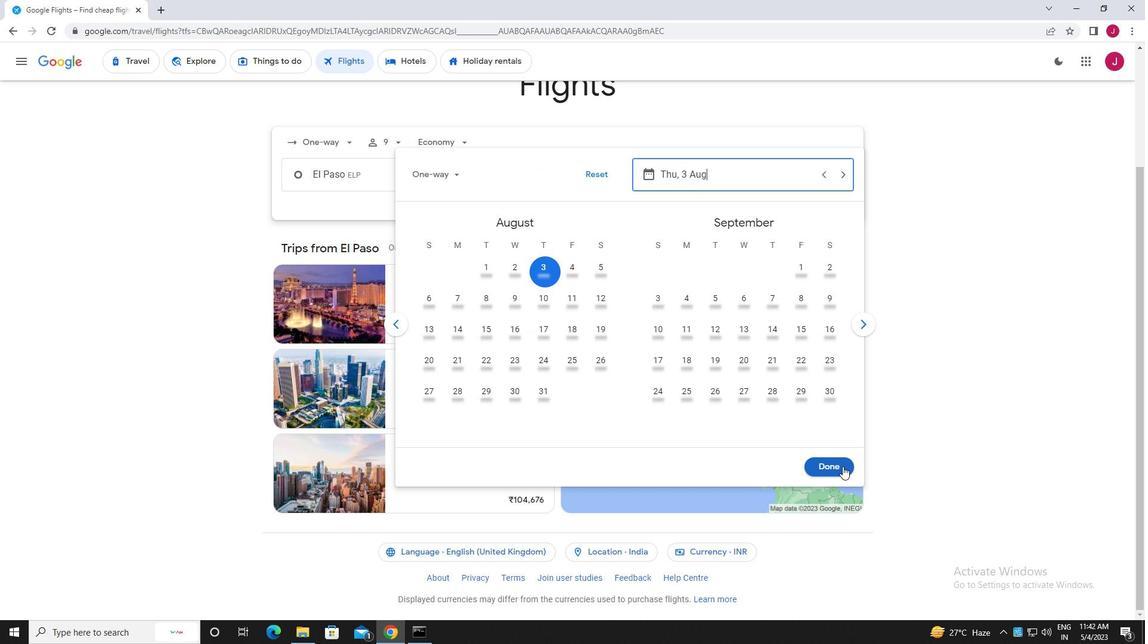 
Action: Mouse pressed left at (843, 466)
Screenshot: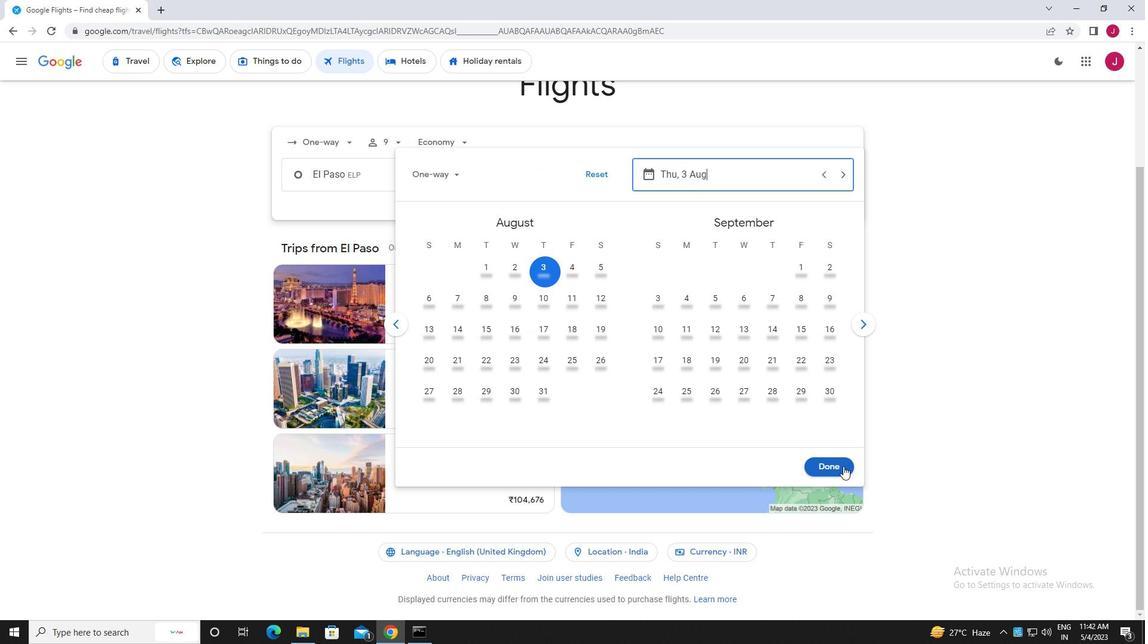 
Action: Mouse moved to (563, 217)
Screenshot: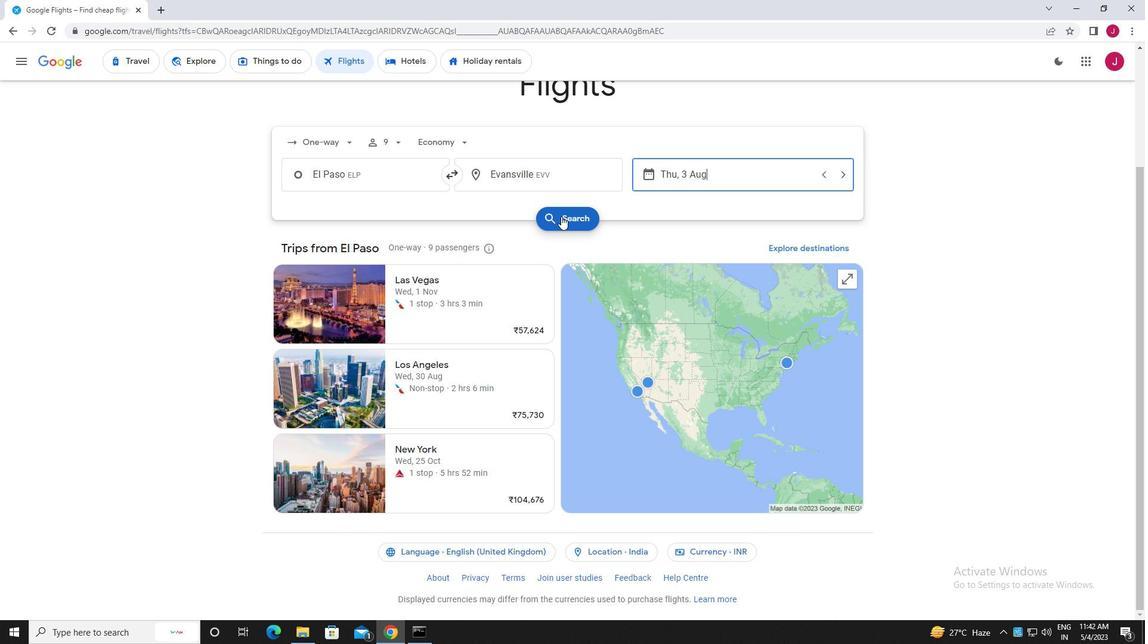 
Action: Mouse pressed left at (563, 217)
Screenshot: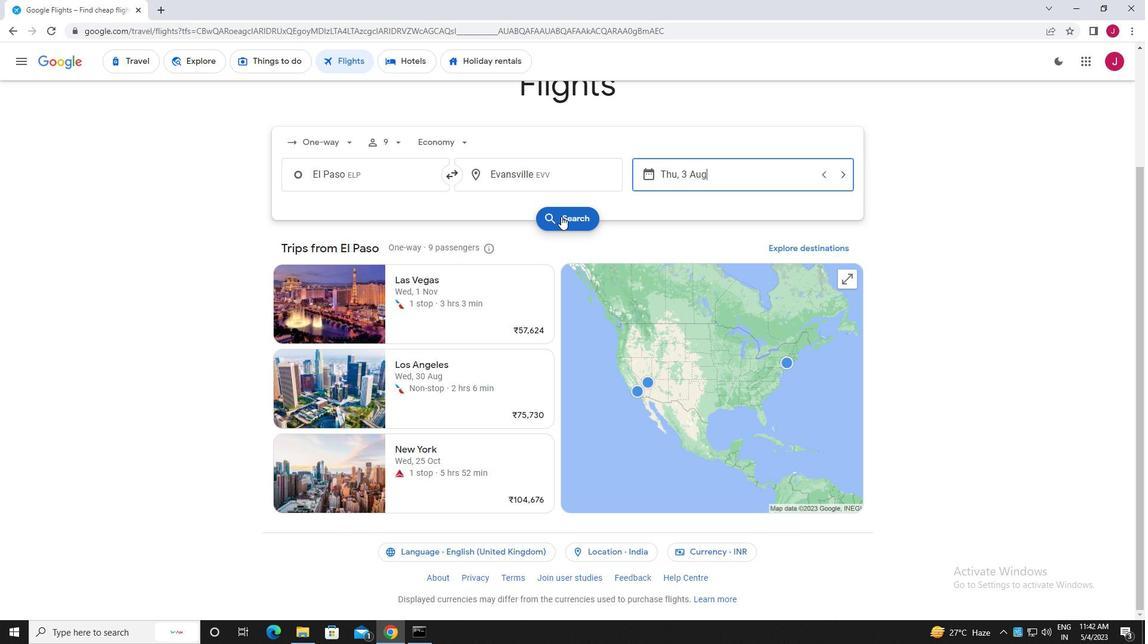 
Action: Mouse moved to (305, 173)
Screenshot: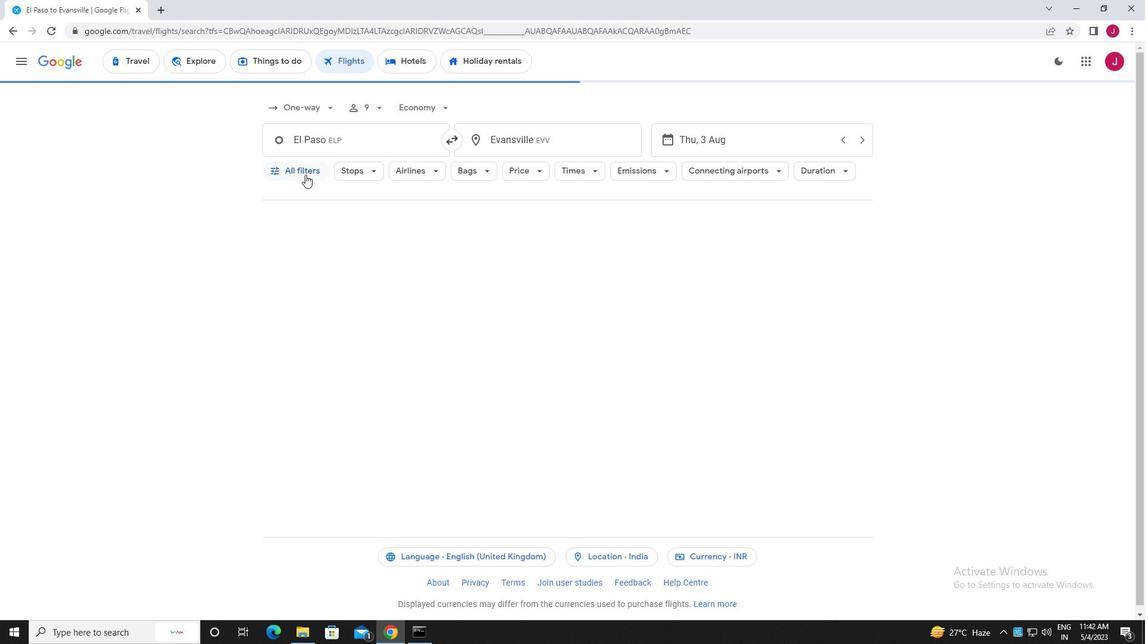 
Action: Mouse pressed left at (305, 173)
Screenshot: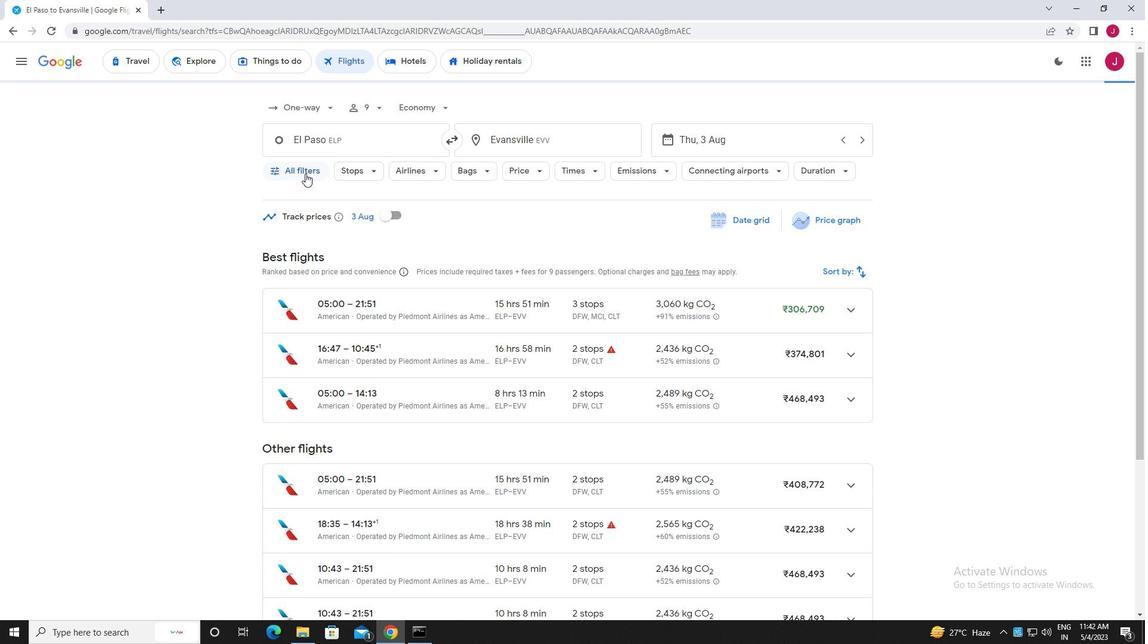 
Action: Mouse moved to (383, 239)
Screenshot: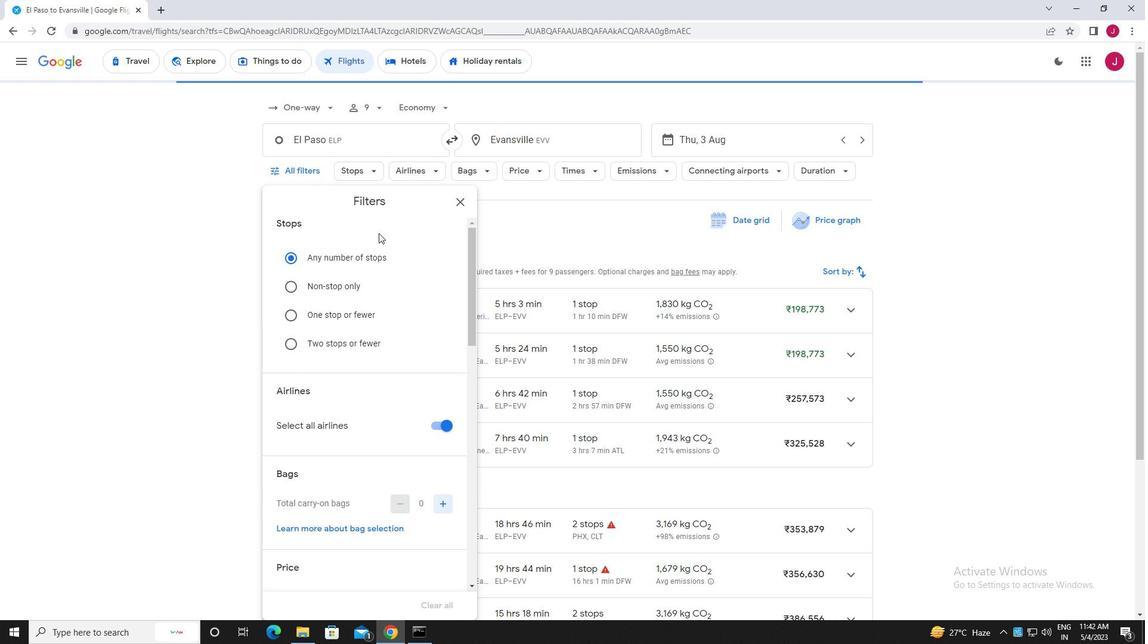 
Action: Mouse scrolled (383, 239) with delta (0, 0)
Screenshot: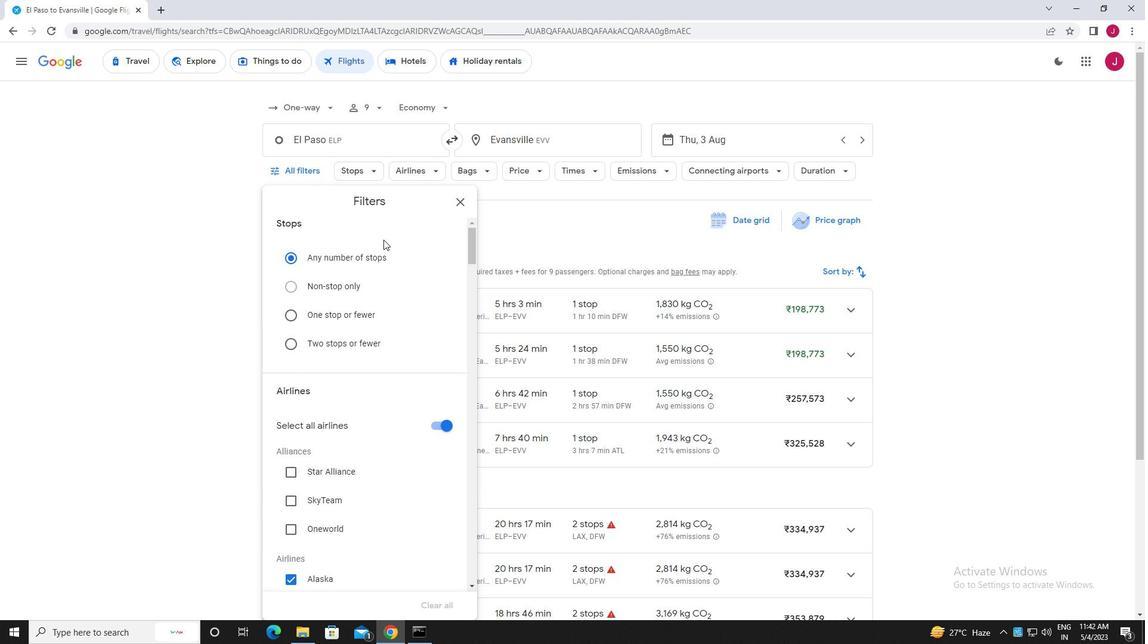 
Action: Mouse scrolled (383, 239) with delta (0, 0)
Screenshot: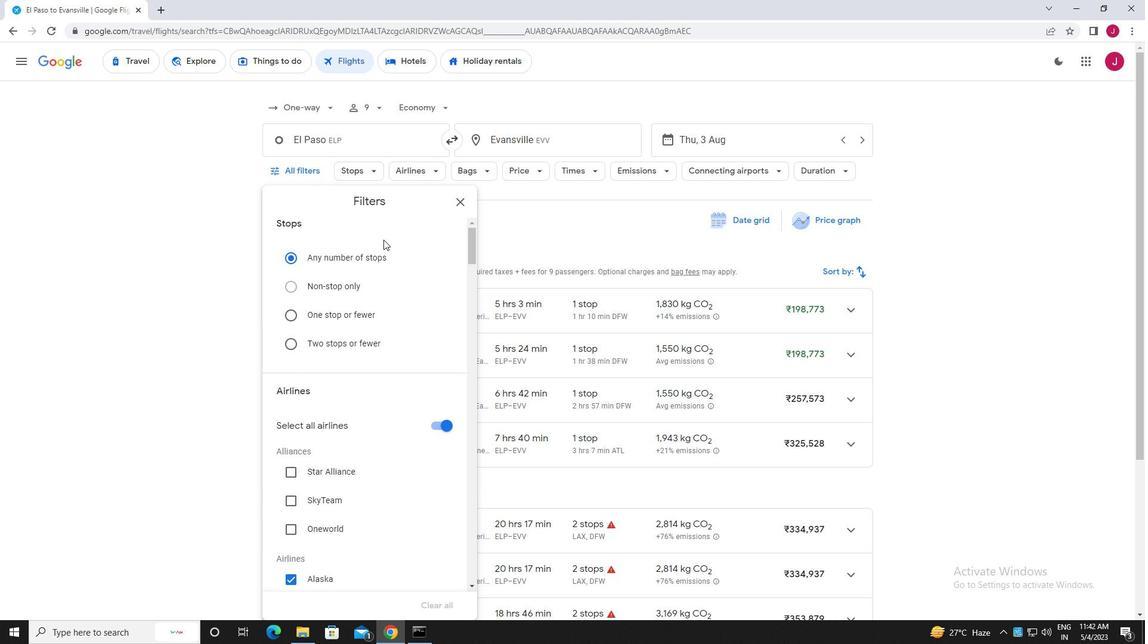
Action: Mouse moved to (435, 308)
Screenshot: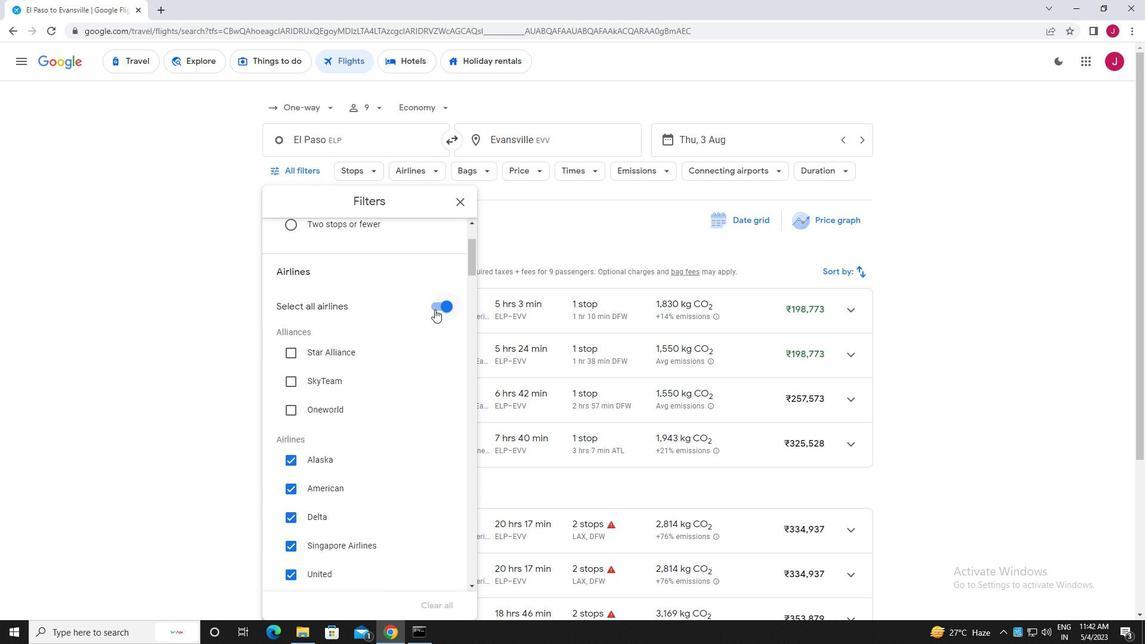 
Action: Mouse pressed left at (435, 308)
Screenshot: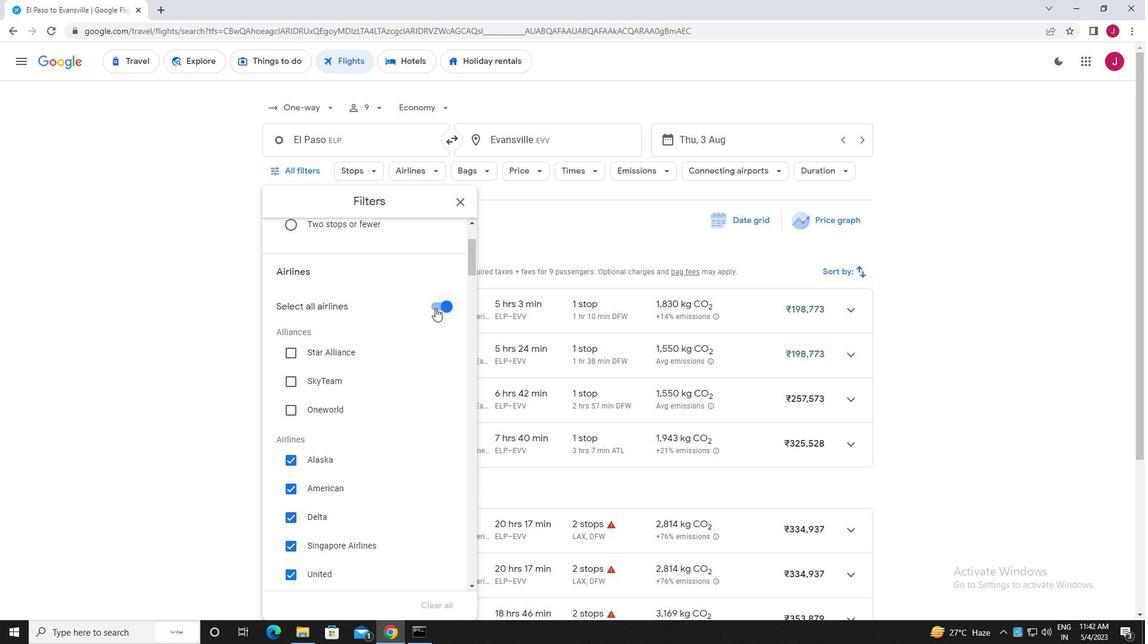 
Action: Mouse moved to (415, 331)
Screenshot: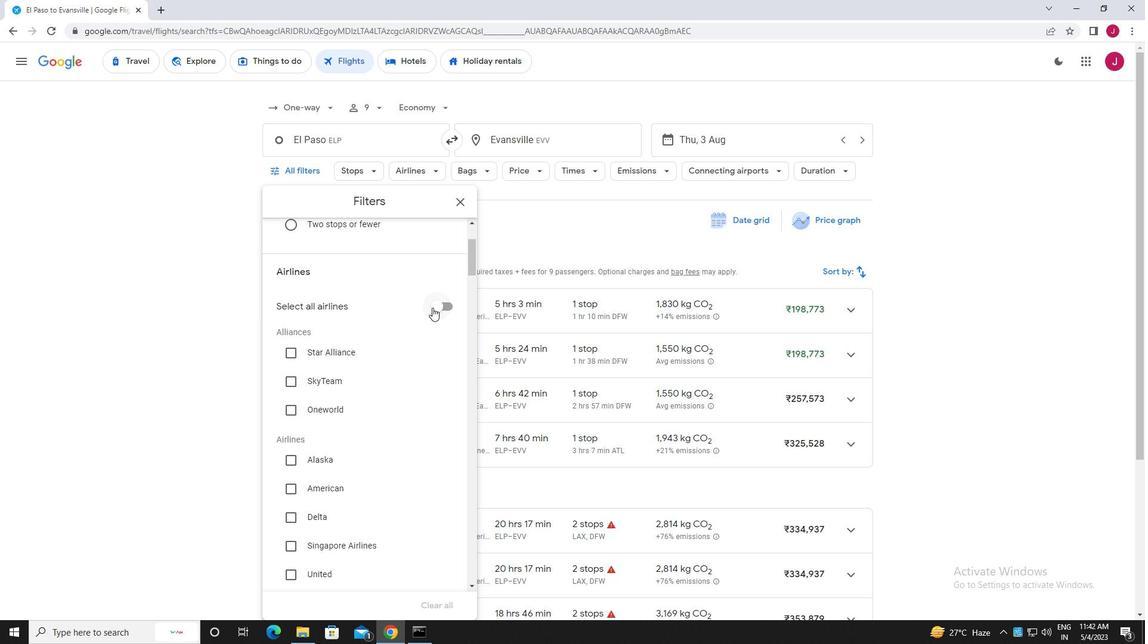 
Action: Mouse scrolled (415, 330) with delta (0, 0)
Screenshot: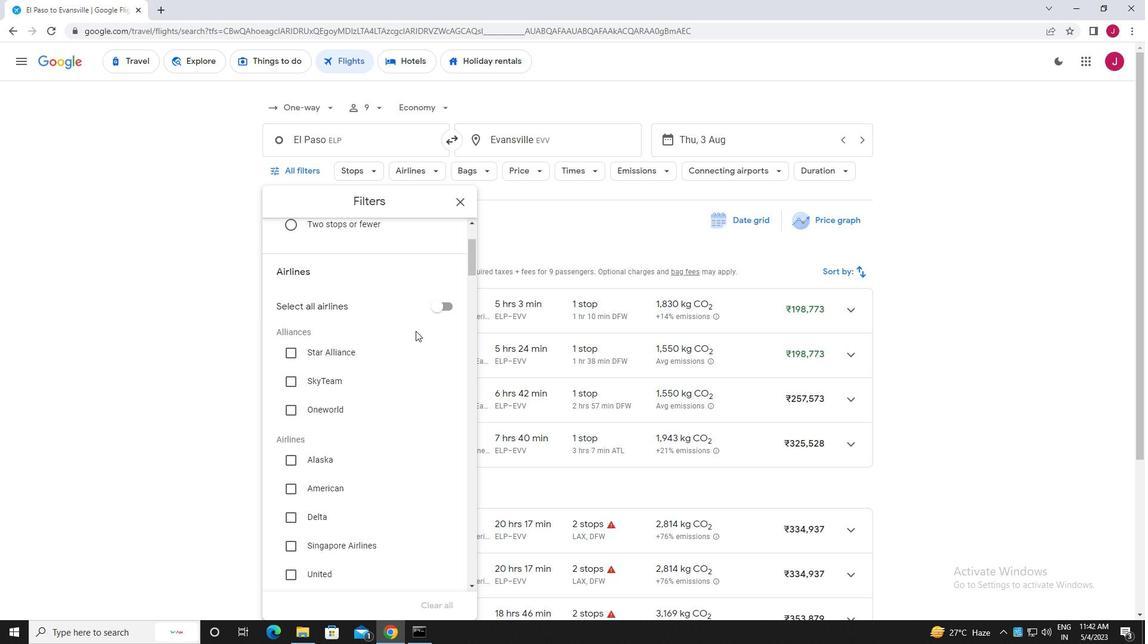 
Action: Mouse scrolled (415, 330) with delta (0, 0)
Screenshot: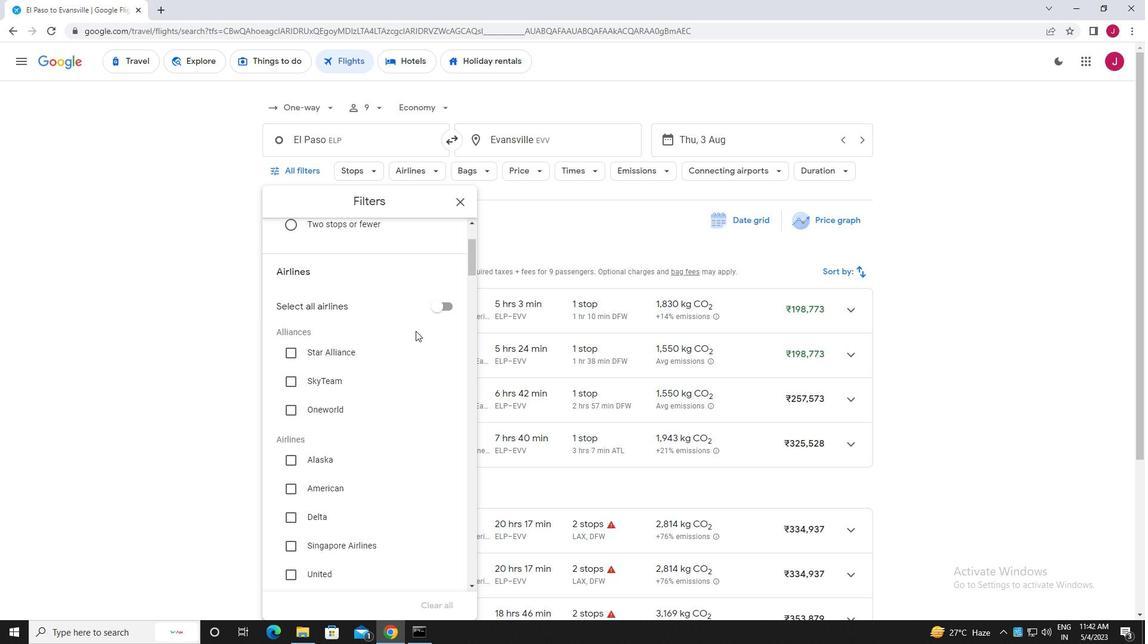 
Action: Mouse moved to (415, 331)
Screenshot: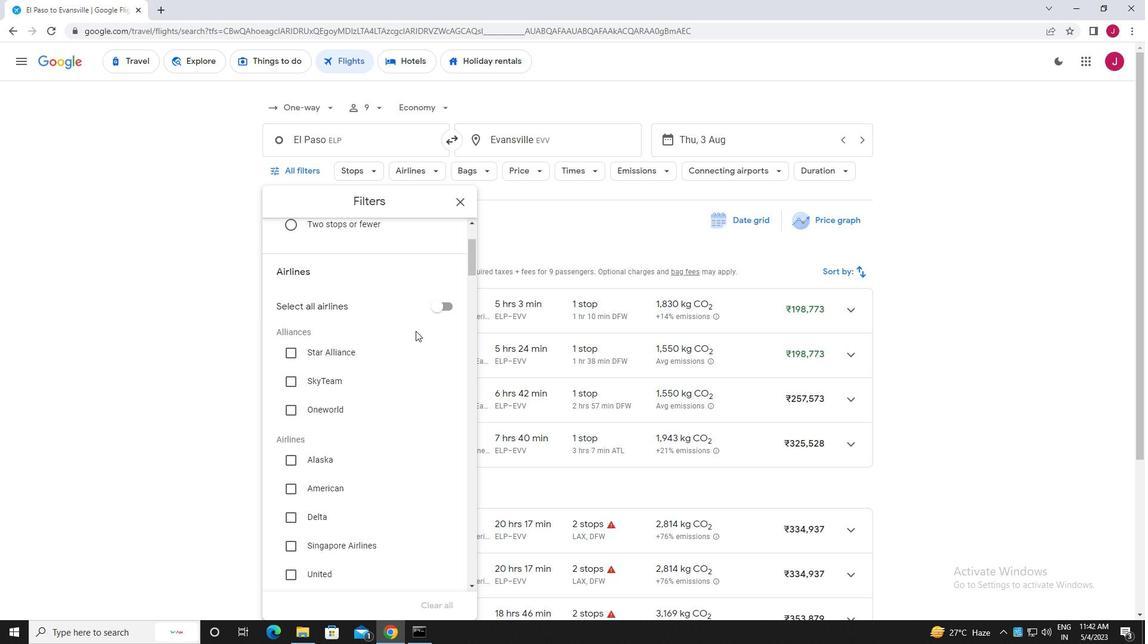 
Action: Mouse scrolled (415, 330) with delta (0, 0)
Screenshot: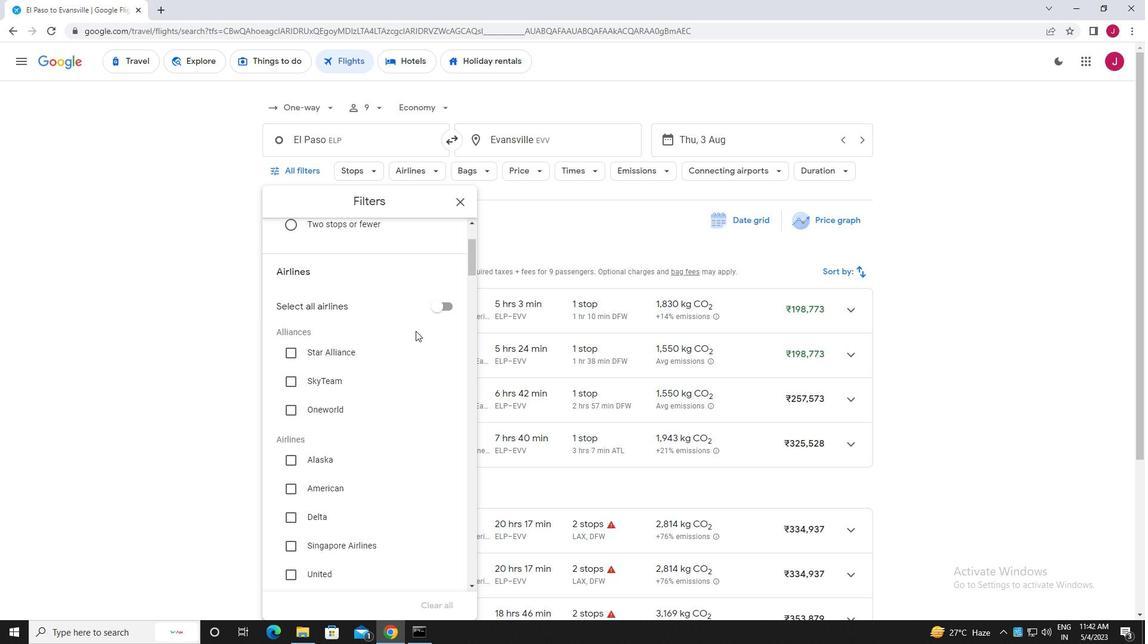 
Action: Mouse moved to (414, 329)
Screenshot: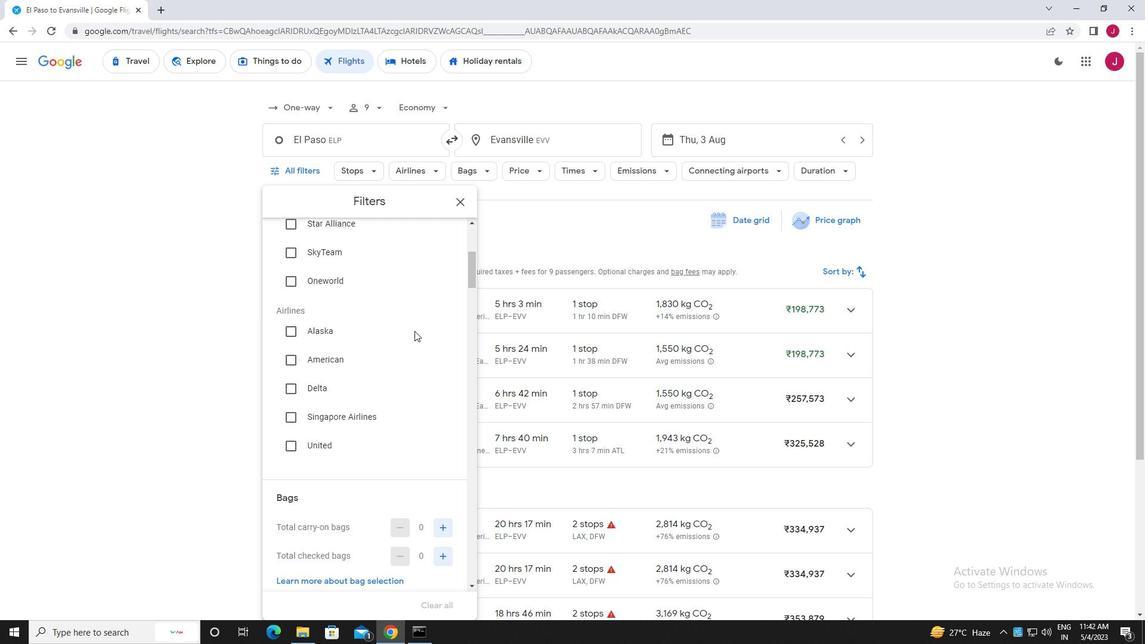 
Action: Mouse scrolled (414, 329) with delta (0, 0)
Screenshot: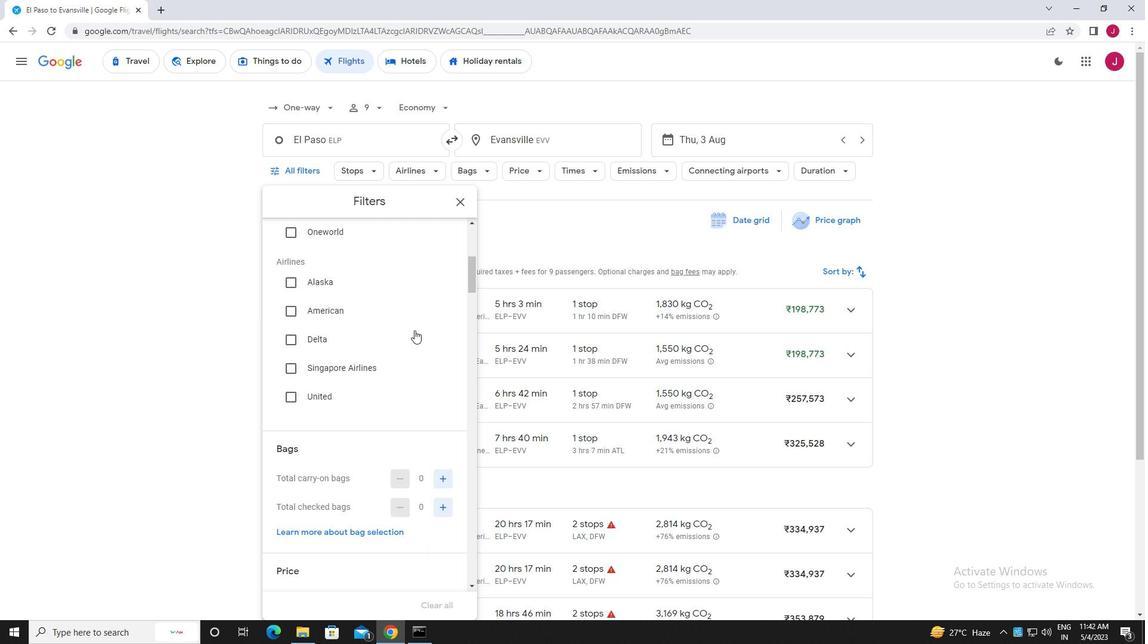 
Action: Mouse scrolled (414, 329) with delta (0, 0)
Screenshot: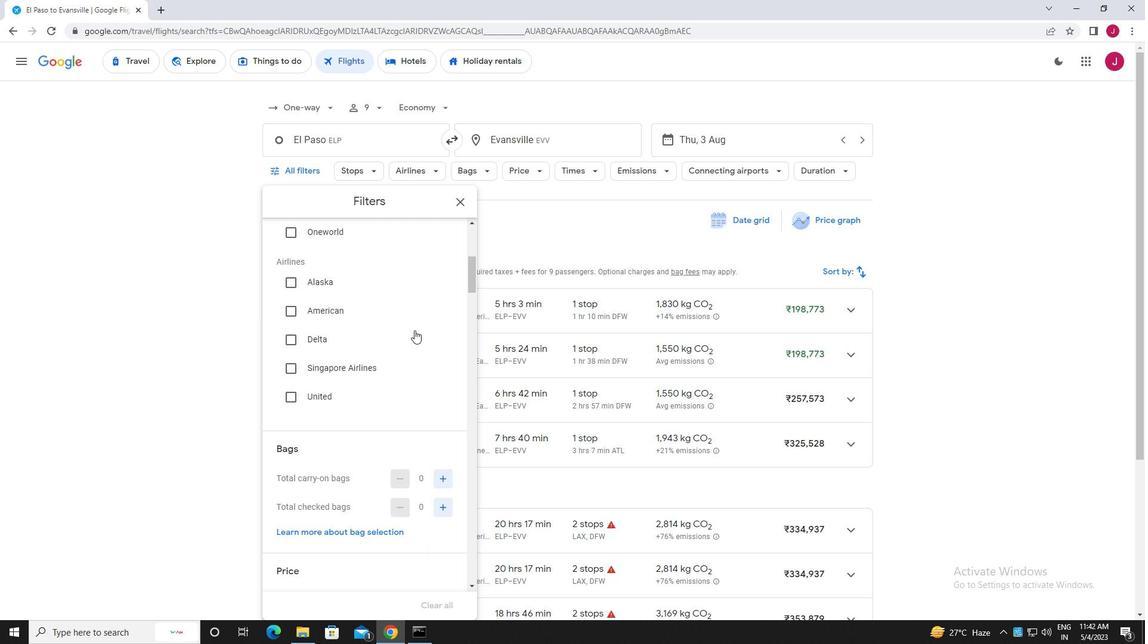 
Action: Mouse scrolled (414, 329) with delta (0, 0)
Screenshot: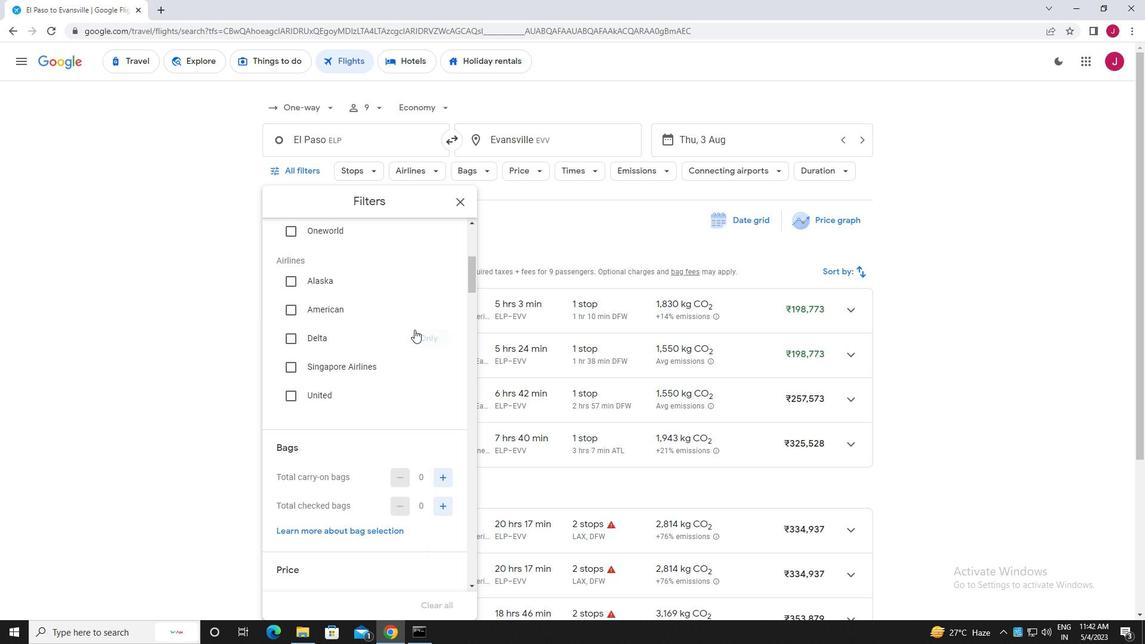 
Action: Mouse scrolled (414, 329) with delta (0, 0)
Screenshot: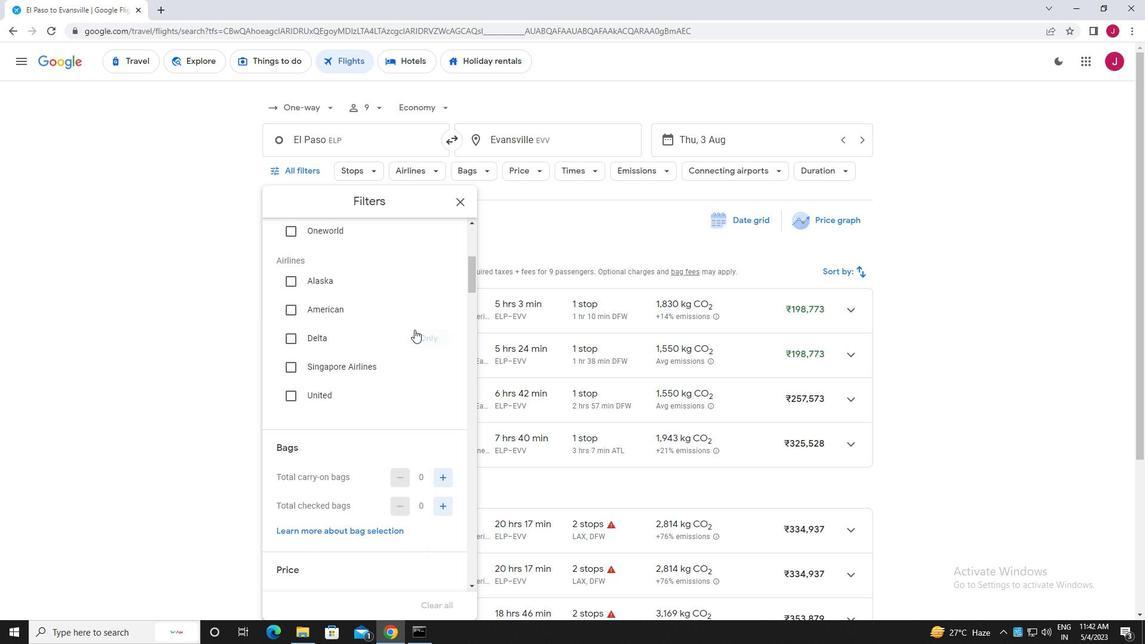 
Action: Mouse moved to (414, 329)
Screenshot: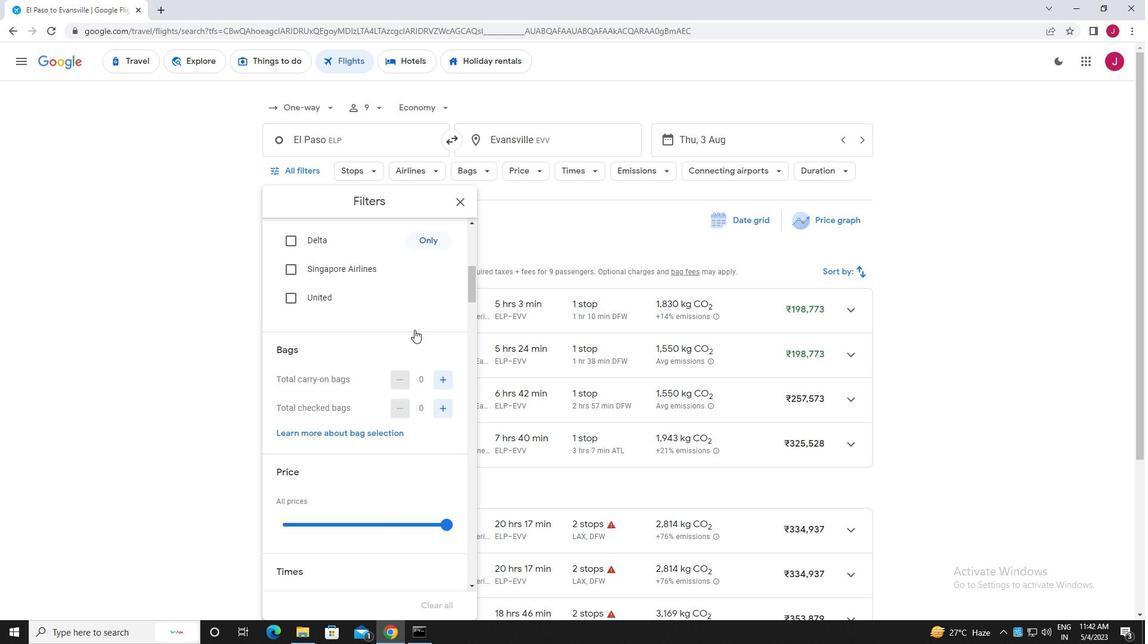 
Action: Mouse scrolled (414, 330) with delta (0, 0)
Screenshot: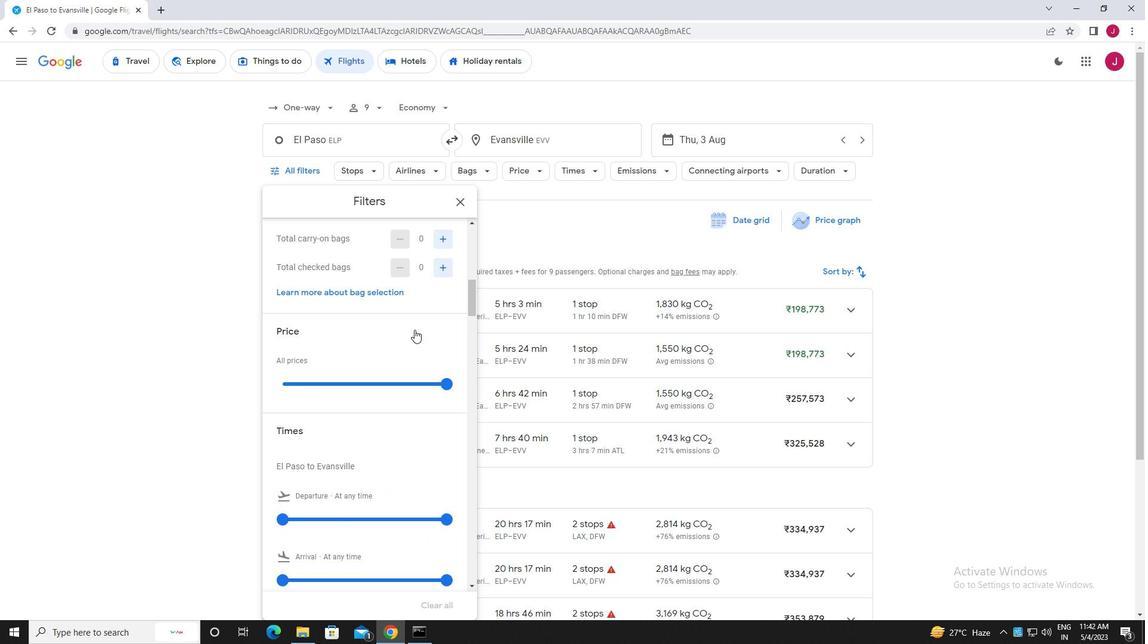 
Action: Mouse moved to (440, 323)
Screenshot: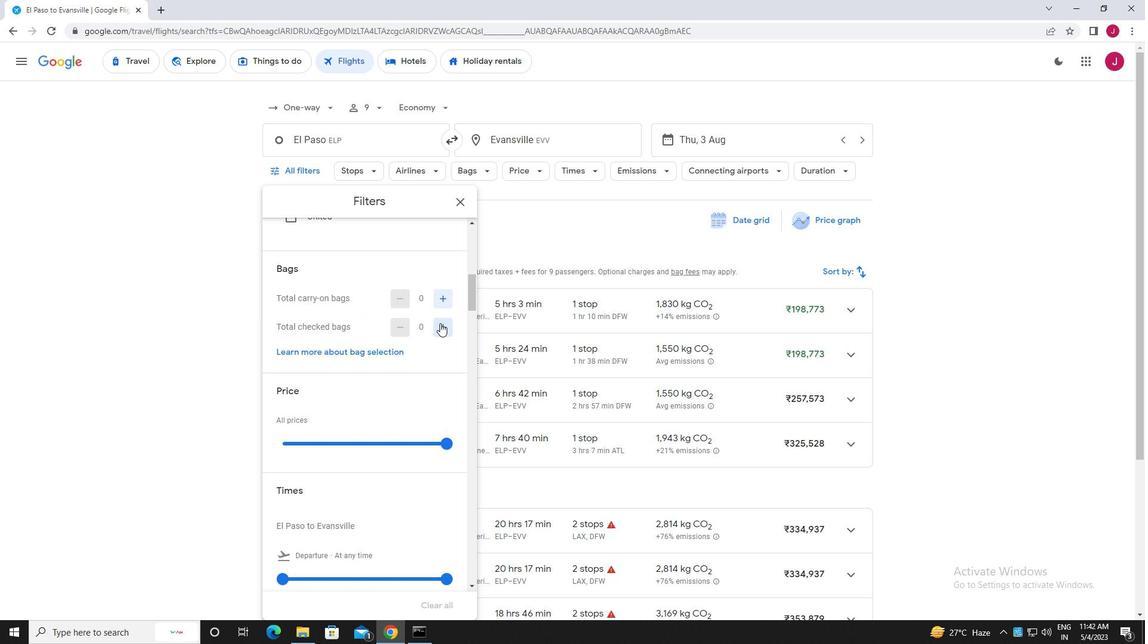 
Action: Mouse pressed left at (440, 323)
Screenshot: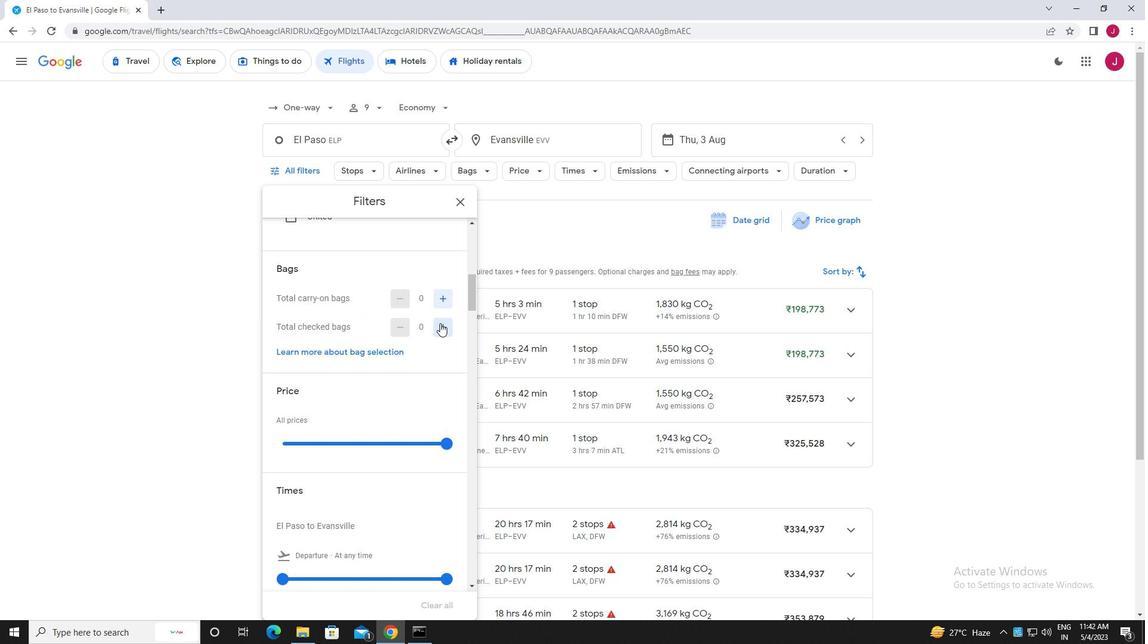 
Action: Mouse moved to (441, 323)
Screenshot: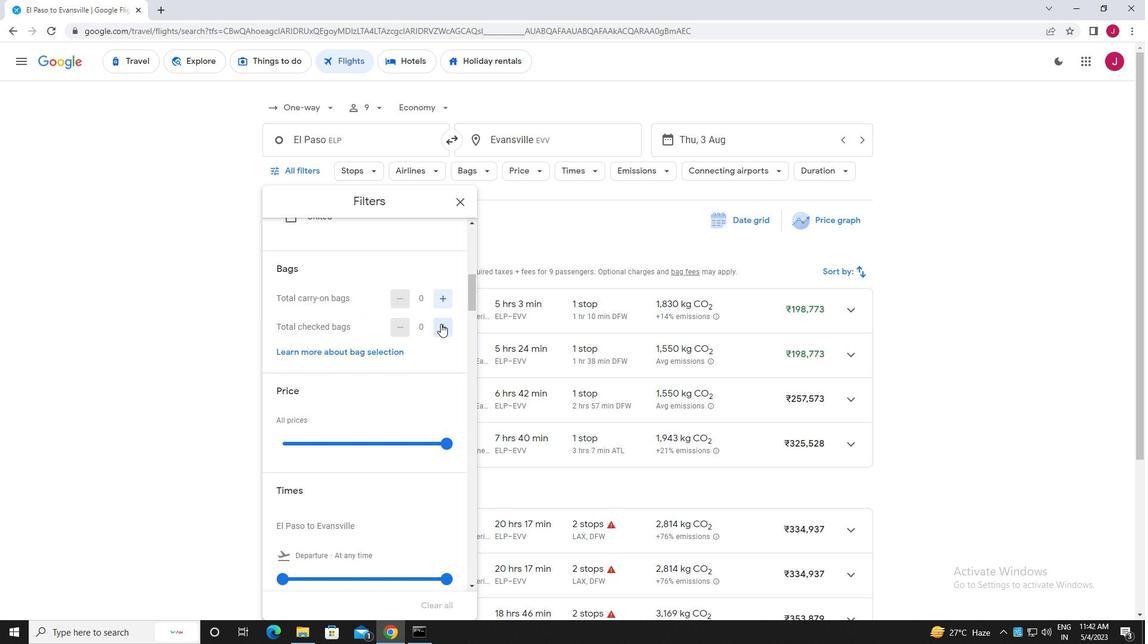 
Action: Mouse pressed left at (441, 323)
Screenshot: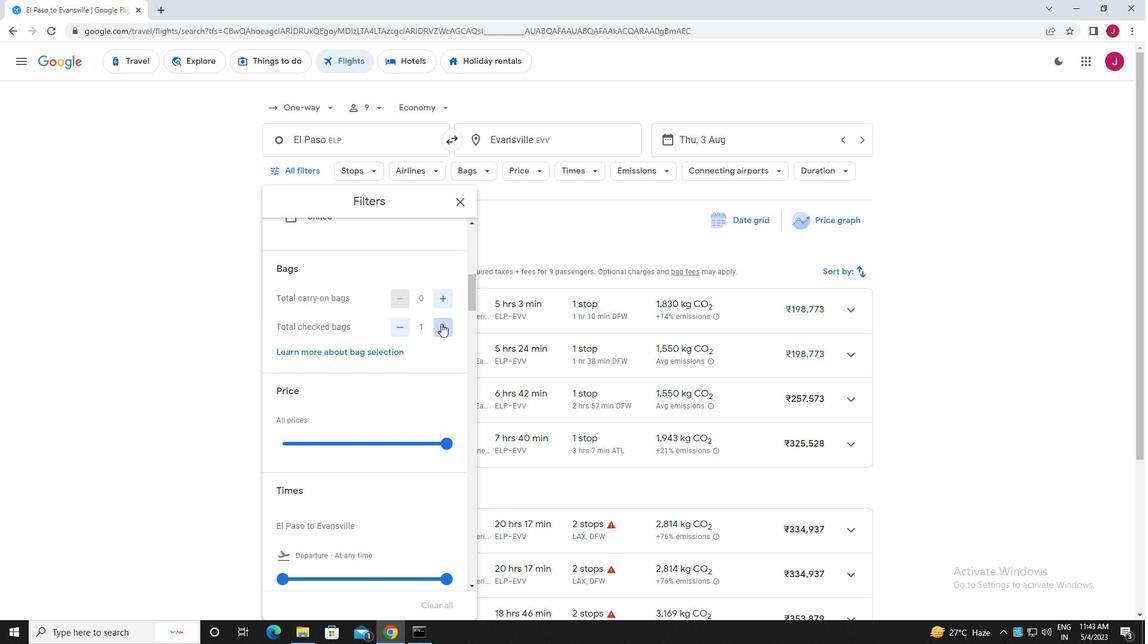 
Action: Mouse pressed left at (441, 323)
Screenshot: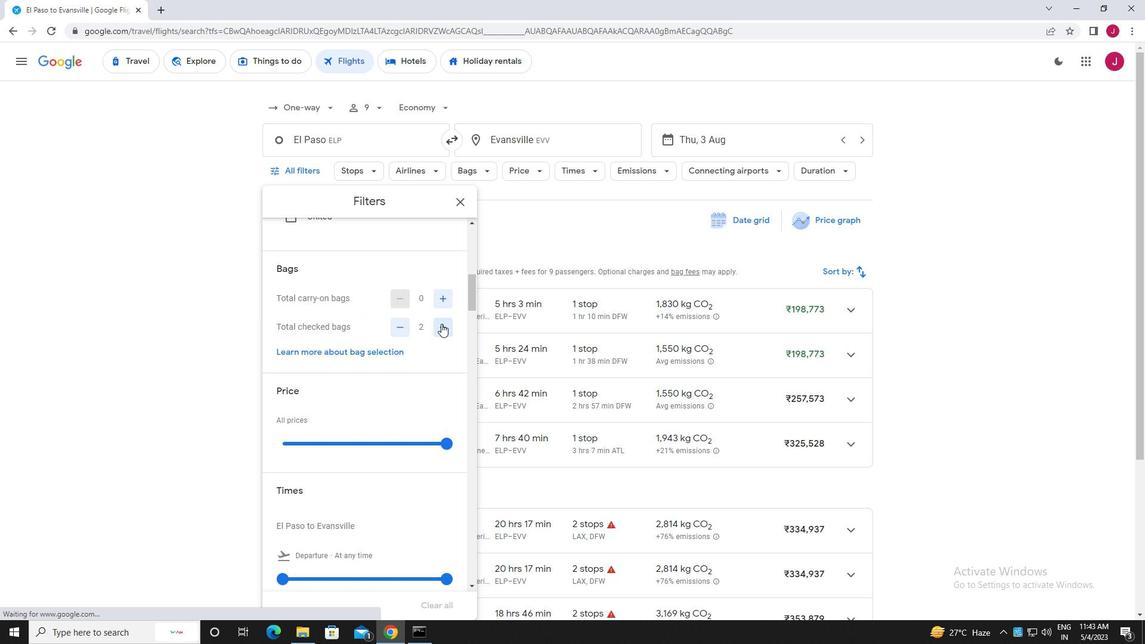 
Action: Mouse pressed left at (441, 323)
Screenshot: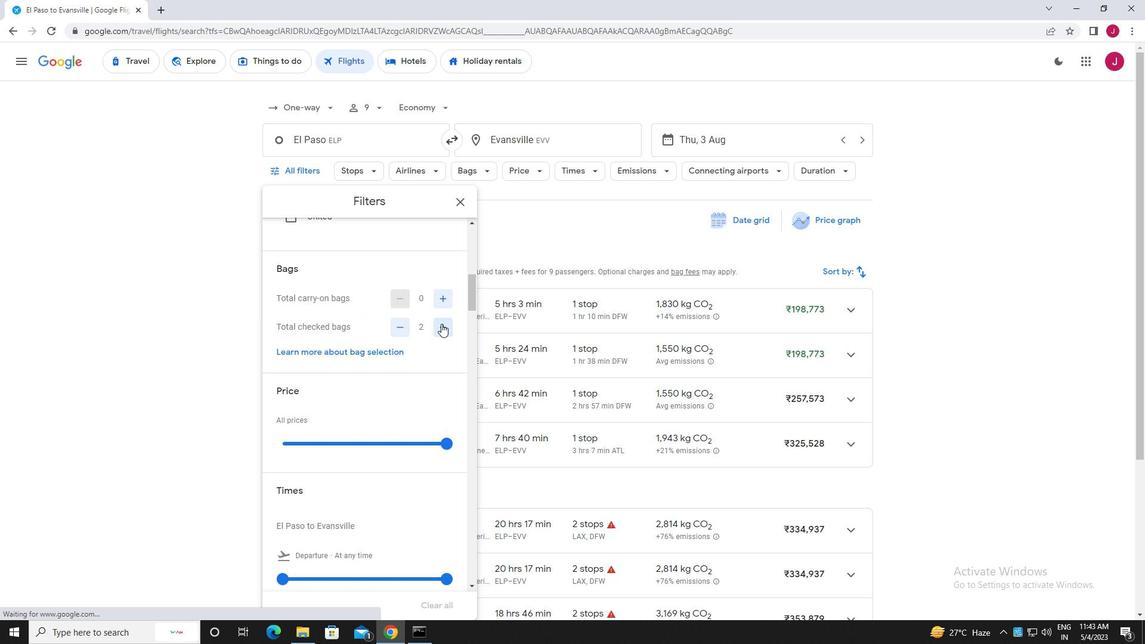 
Action: Mouse pressed left at (441, 323)
Screenshot: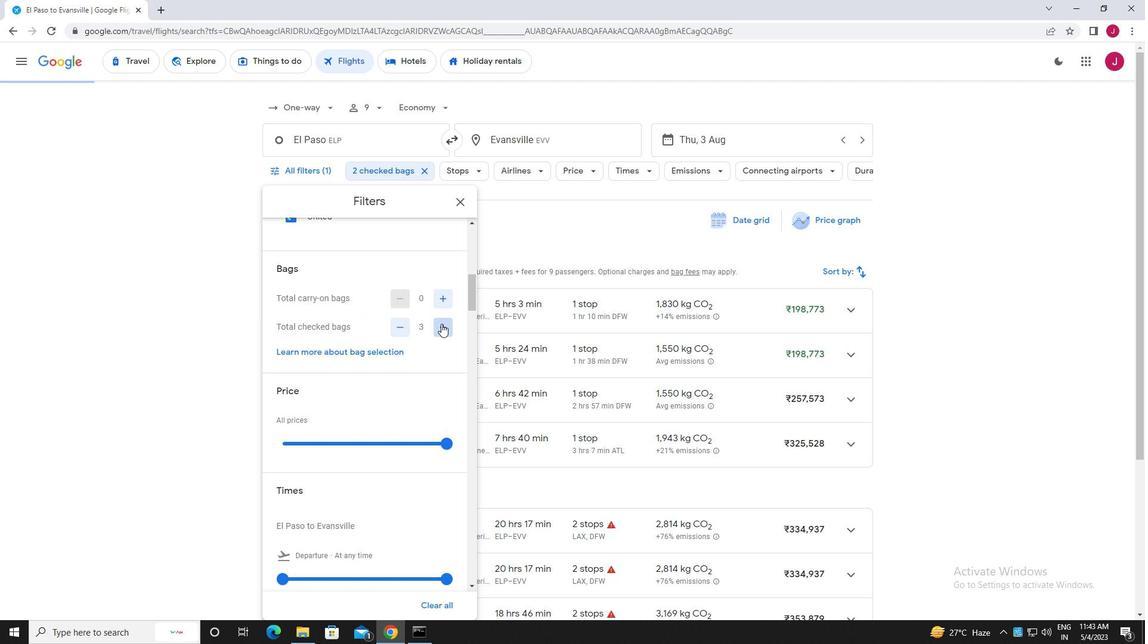 
Action: Mouse pressed left at (441, 323)
Screenshot: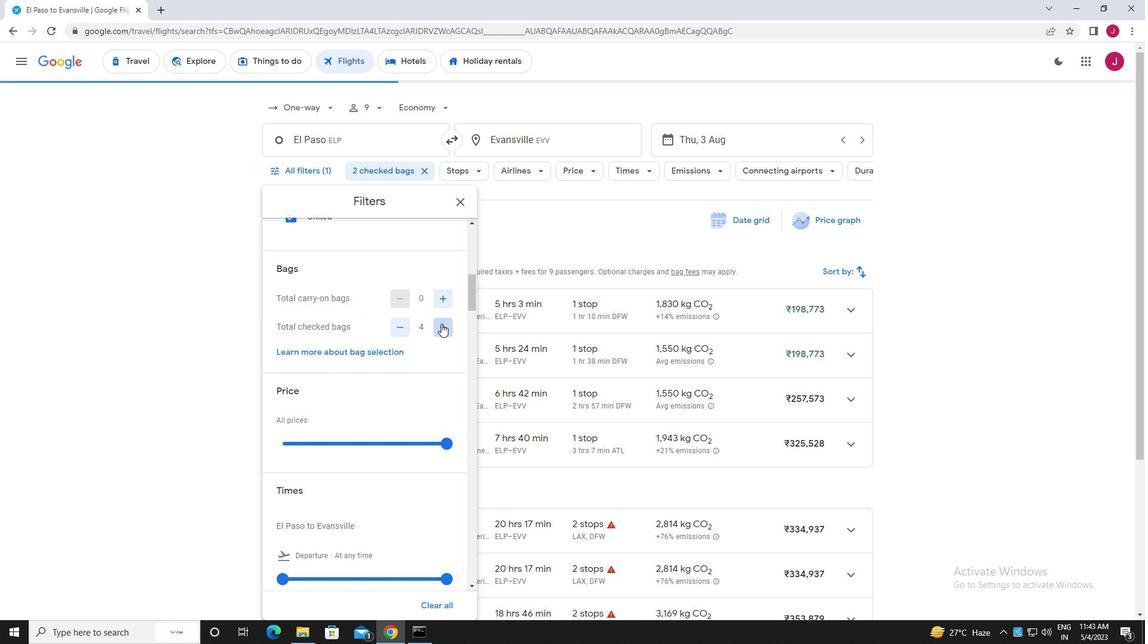 
Action: Mouse moved to (435, 324)
Screenshot: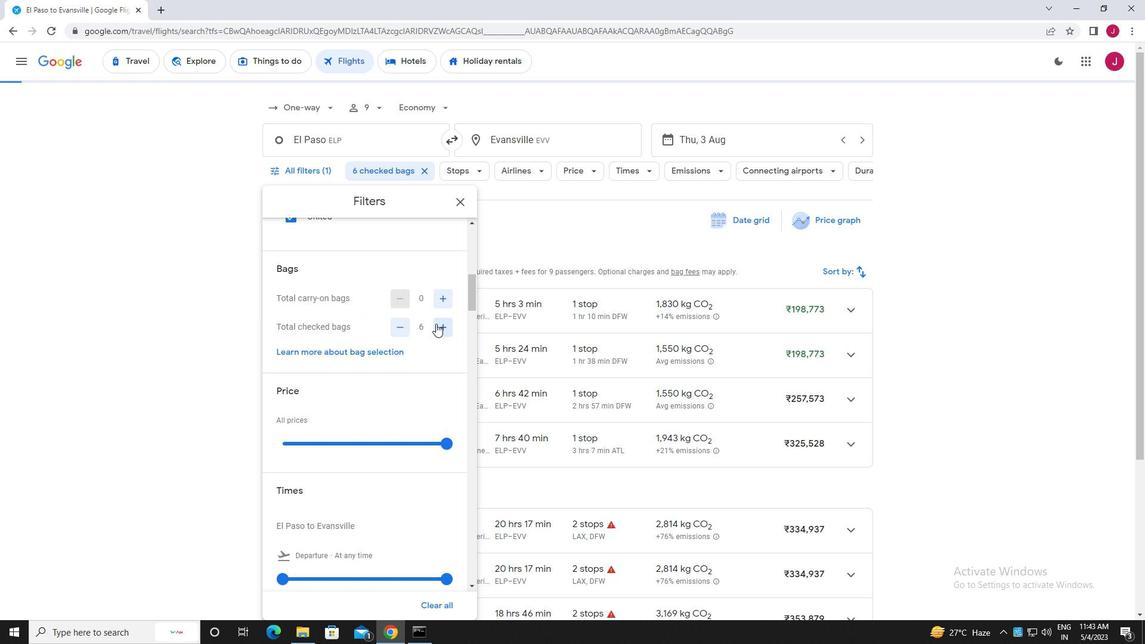 
Action: Mouse scrolled (435, 323) with delta (0, 0)
Screenshot: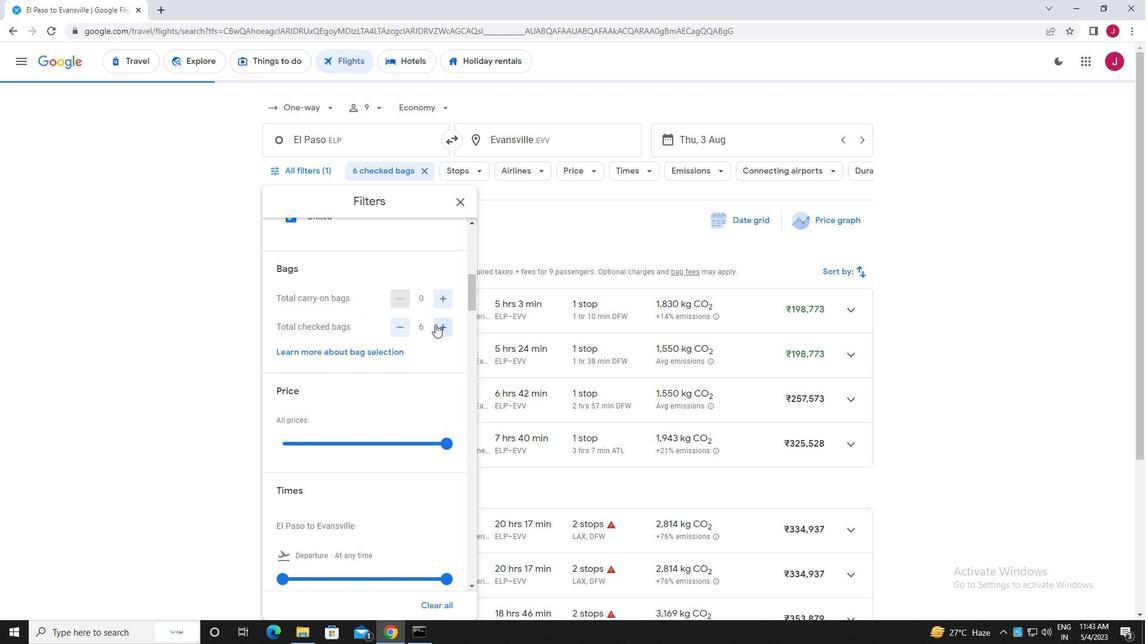 
Action: Mouse scrolled (435, 323) with delta (0, 0)
Screenshot: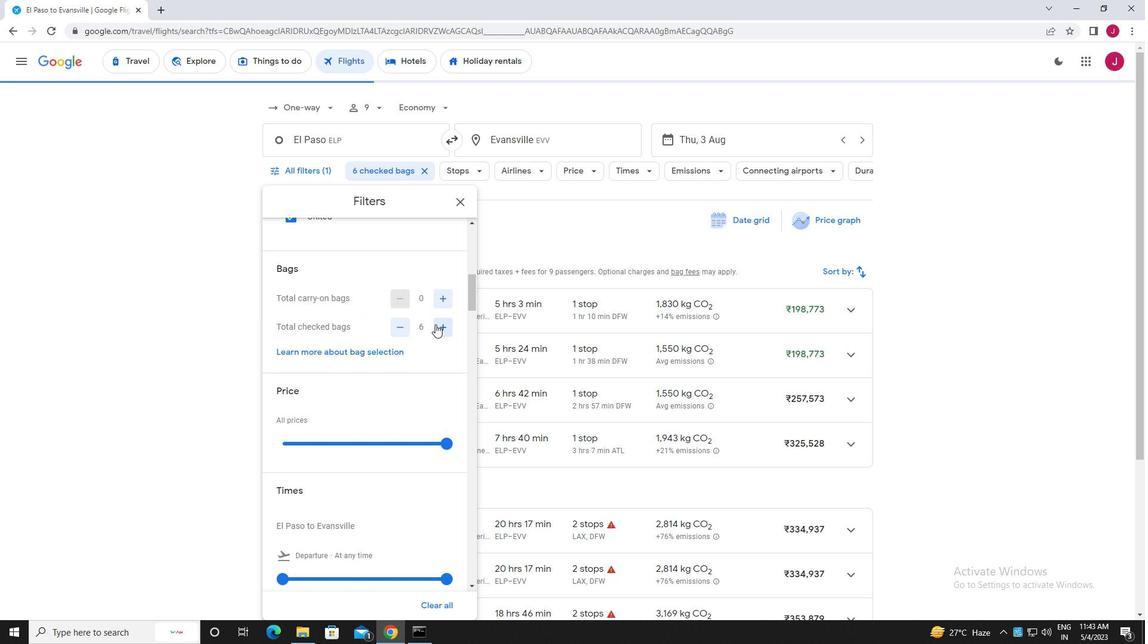 
Action: Mouse moved to (442, 325)
Screenshot: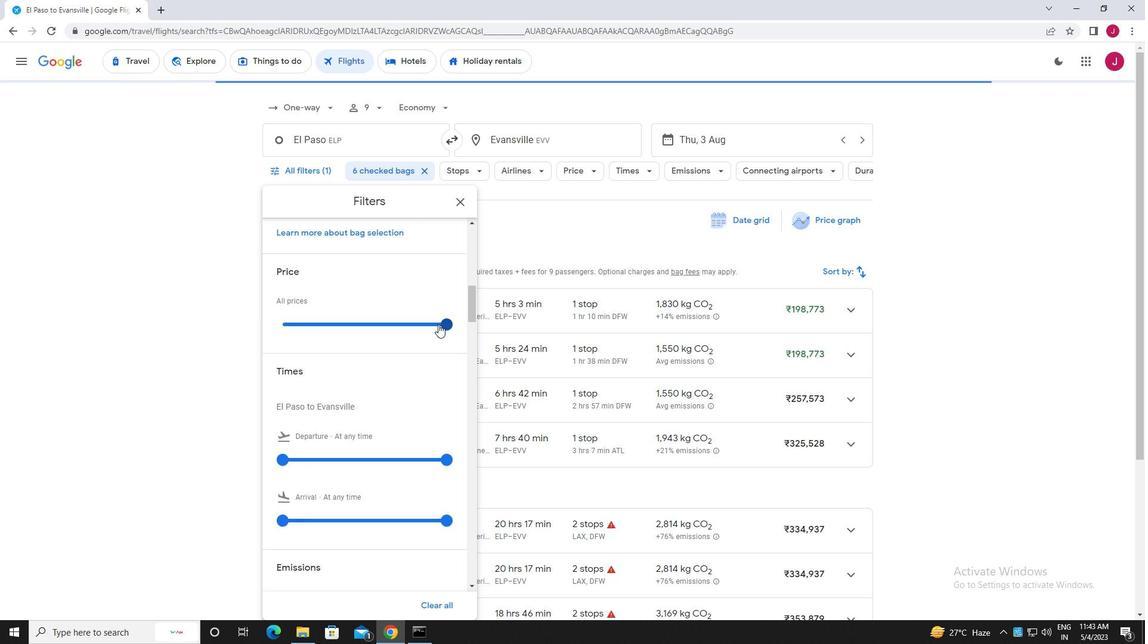 
Action: Mouse pressed left at (442, 325)
Screenshot: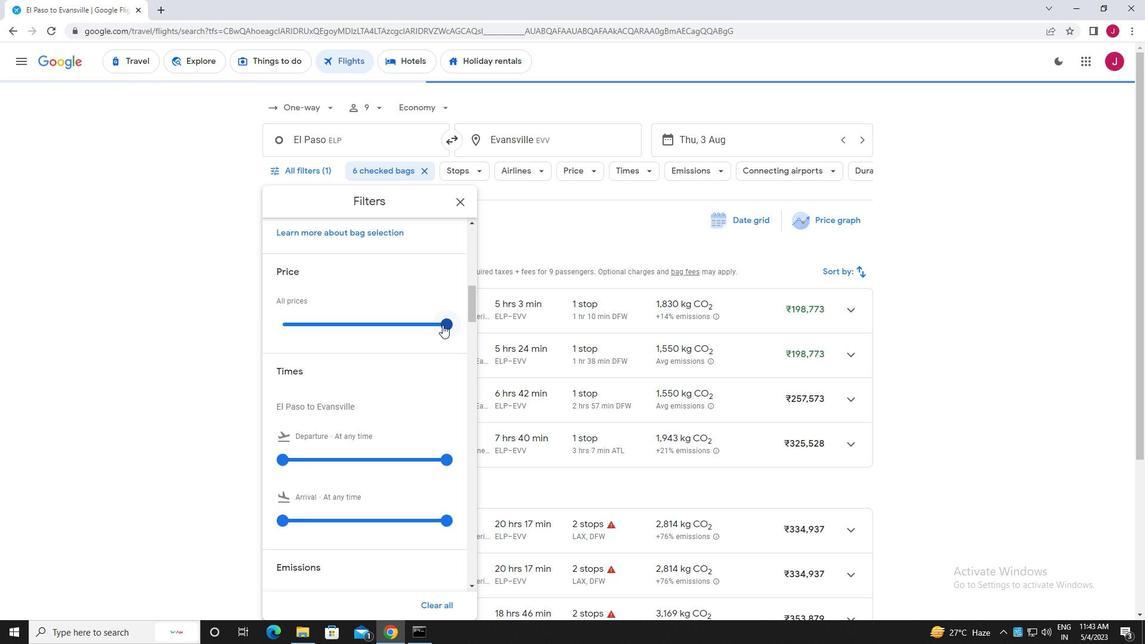 
Action: Mouse moved to (339, 304)
Screenshot: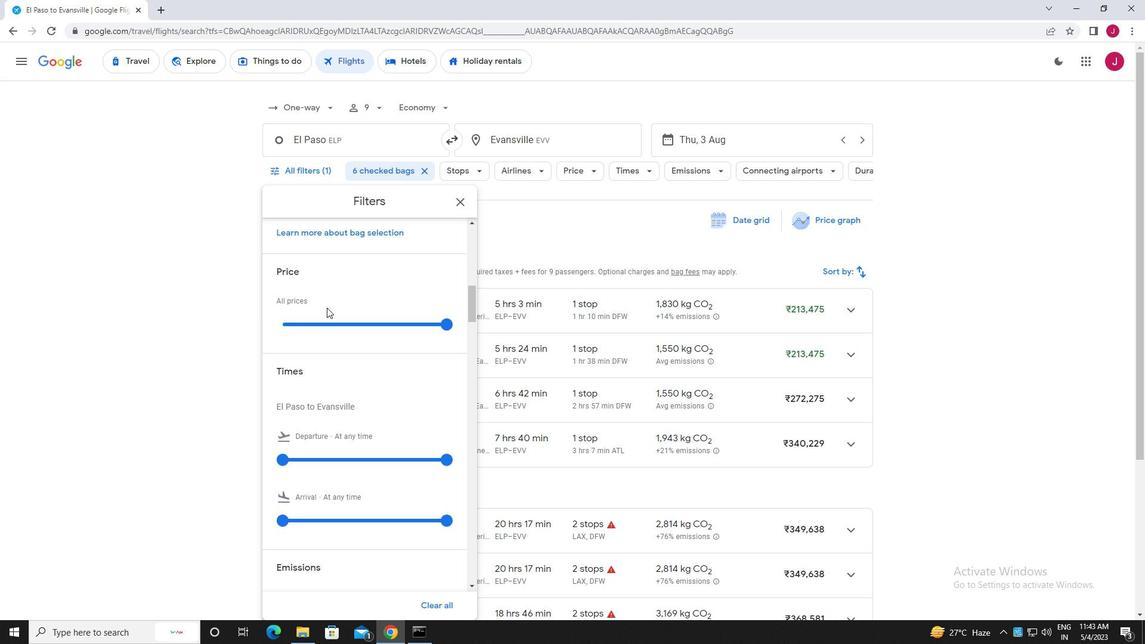
Action: Mouse scrolled (339, 304) with delta (0, 0)
Screenshot: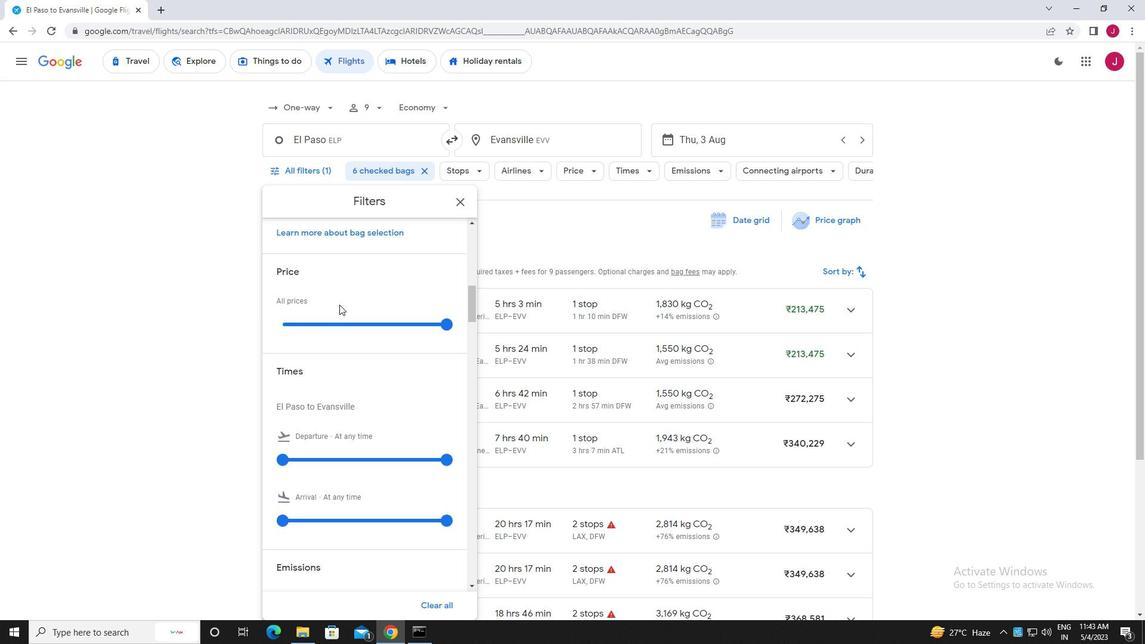 
Action: Mouse moved to (339, 304)
Screenshot: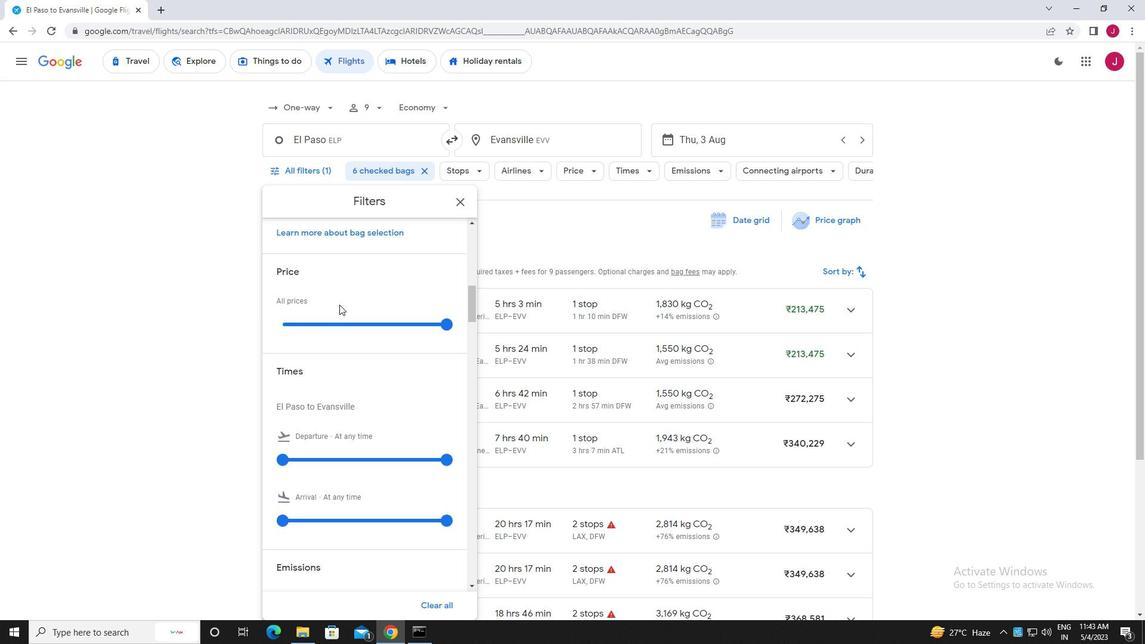 
Action: Mouse scrolled (339, 304) with delta (0, 0)
Screenshot: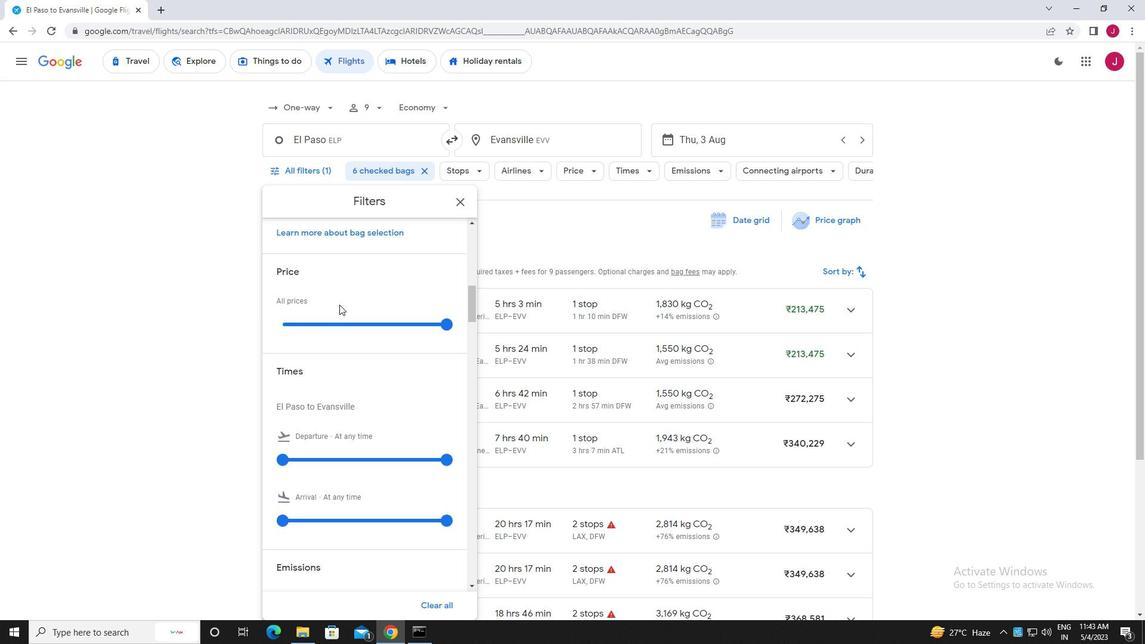 
Action: Mouse moved to (286, 338)
Screenshot: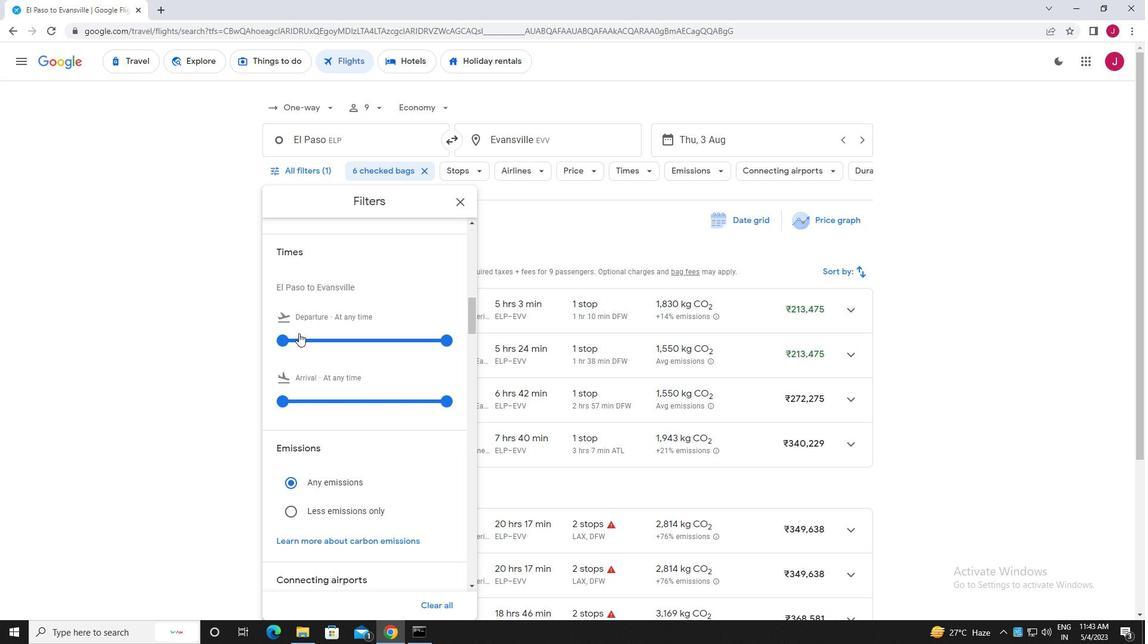 
Action: Mouse pressed left at (286, 338)
Screenshot: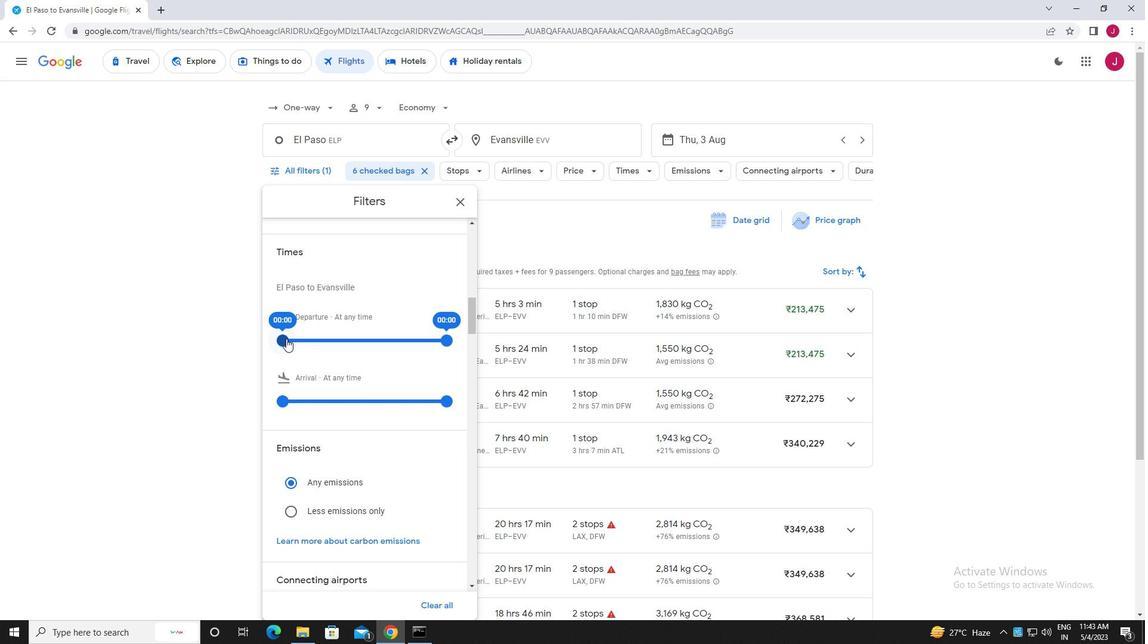 
Action: Mouse moved to (449, 339)
Screenshot: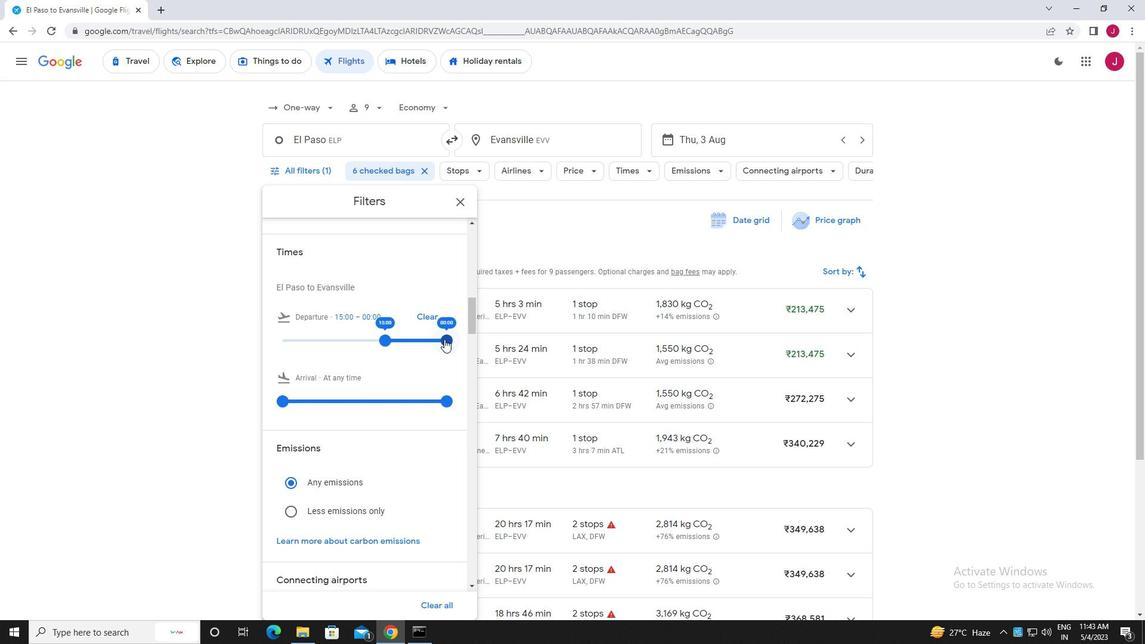 
Action: Mouse pressed left at (449, 339)
Screenshot: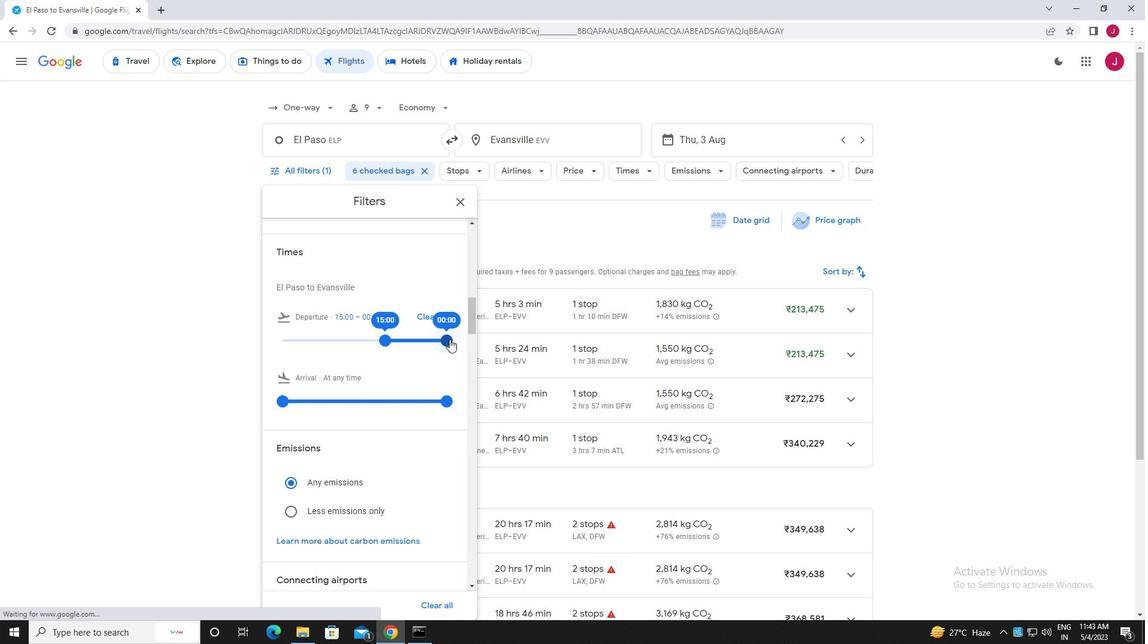 
Action: Mouse moved to (456, 201)
Screenshot: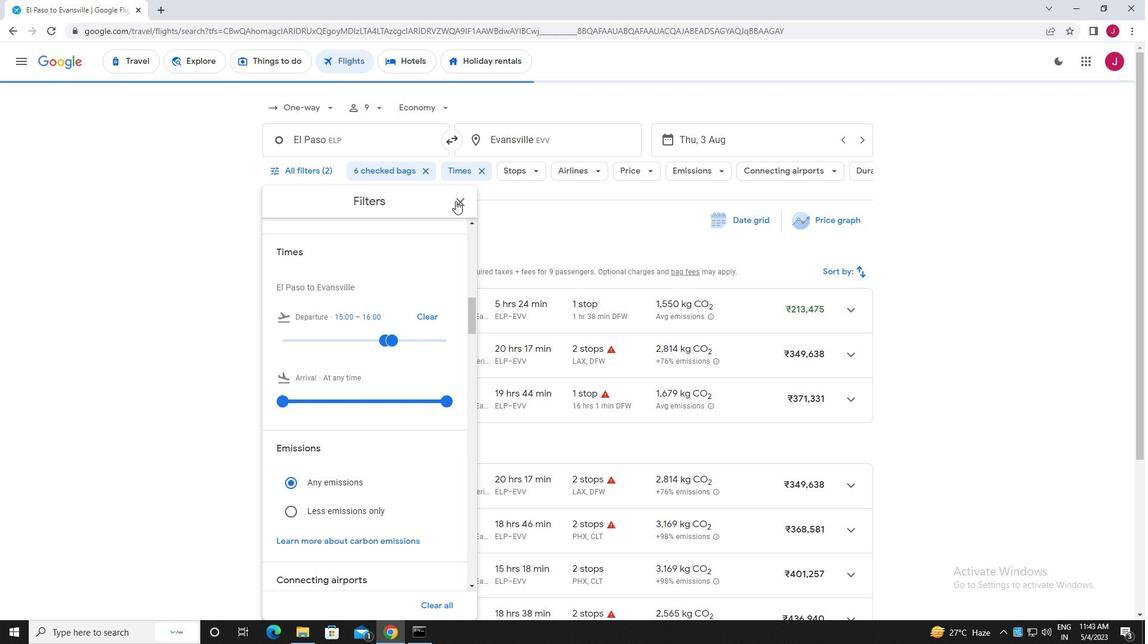 
Action: Mouse pressed left at (456, 201)
Screenshot: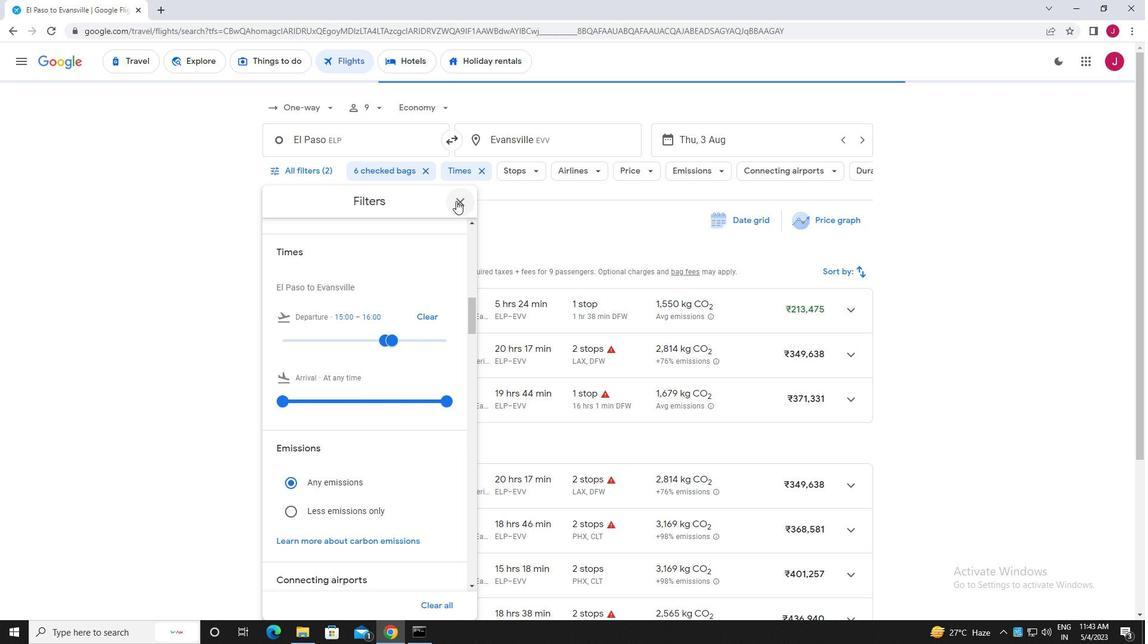 
Action: Mouse moved to (454, 205)
Screenshot: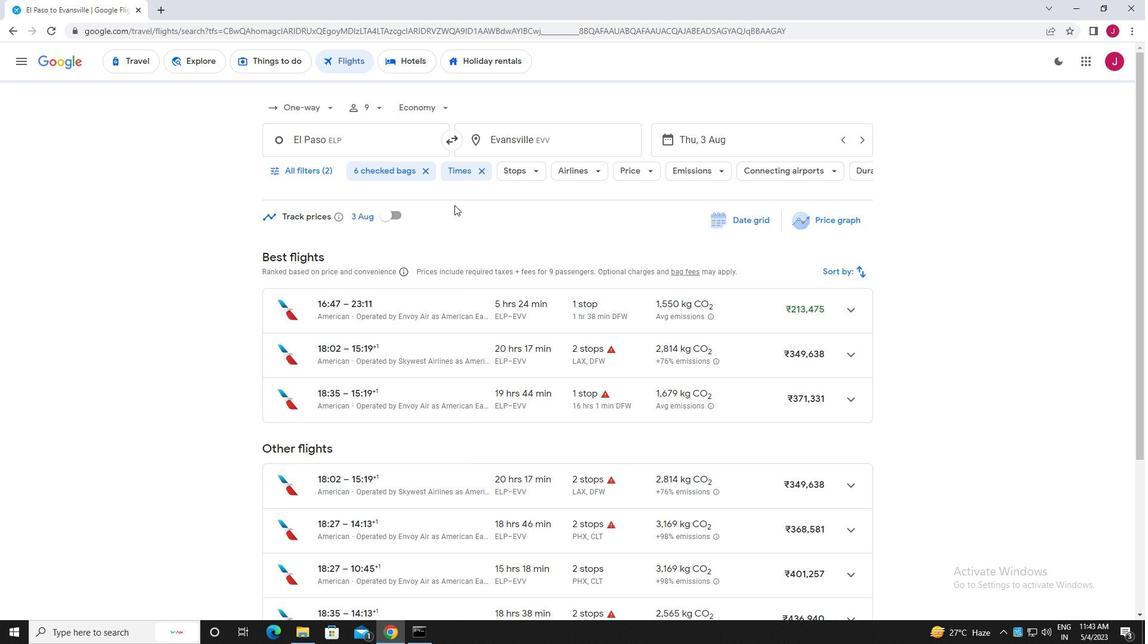 
